Task: Look for space in Três Lagoas, Brazil from 6th September, 2023 to 10th September, 2023 for 1 adult in price range Rs.9000 to Rs.17000. Place can be private room with 1  bedroom having 1 bed and 1 bathroom. Property type can be hotel. Amenities needed are: washing machine, . Booking option can be shelf check-in. Required host language is Spanish.
Action: Mouse moved to (470, 120)
Screenshot: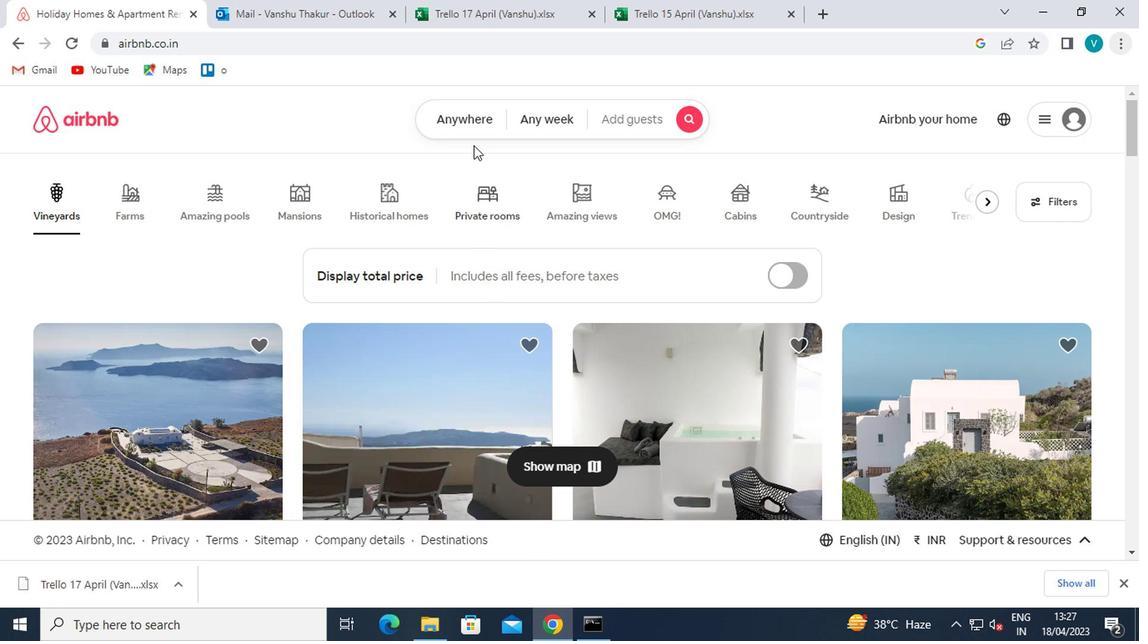 
Action: Mouse pressed left at (470, 120)
Screenshot: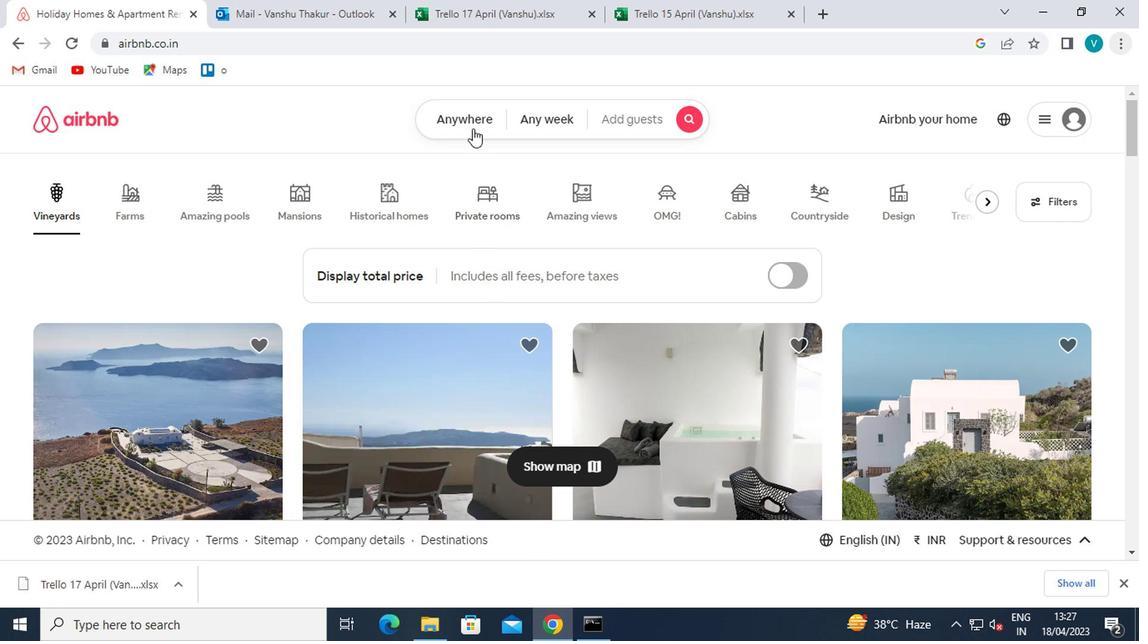 
Action: Mouse moved to (334, 194)
Screenshot: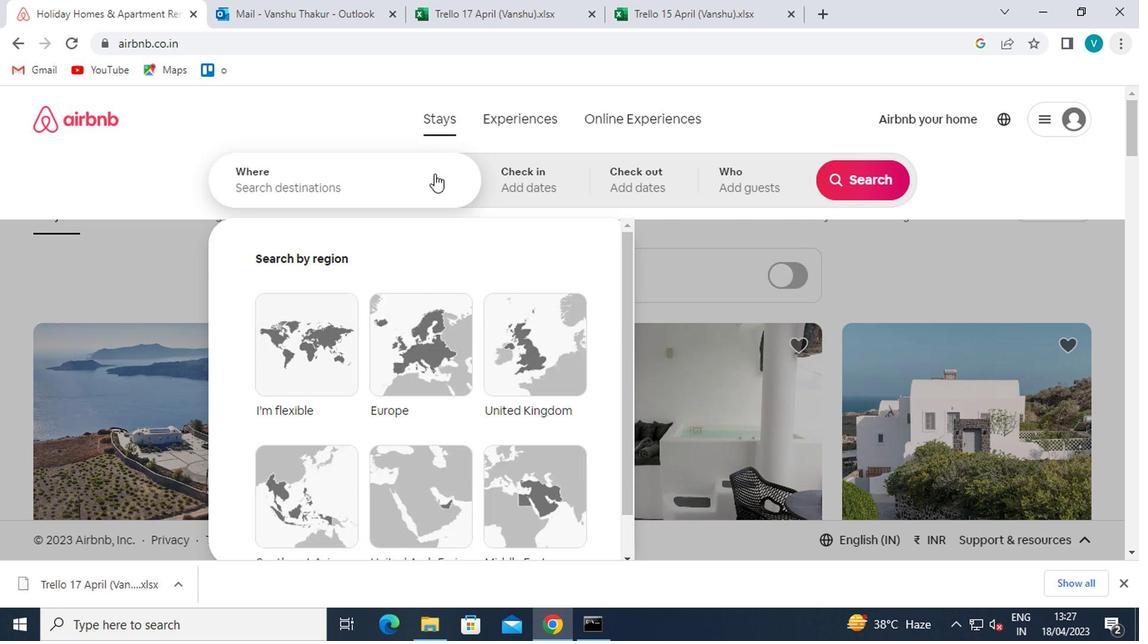 
Action: Mouse pressed left at (334, 194)
Screenshot: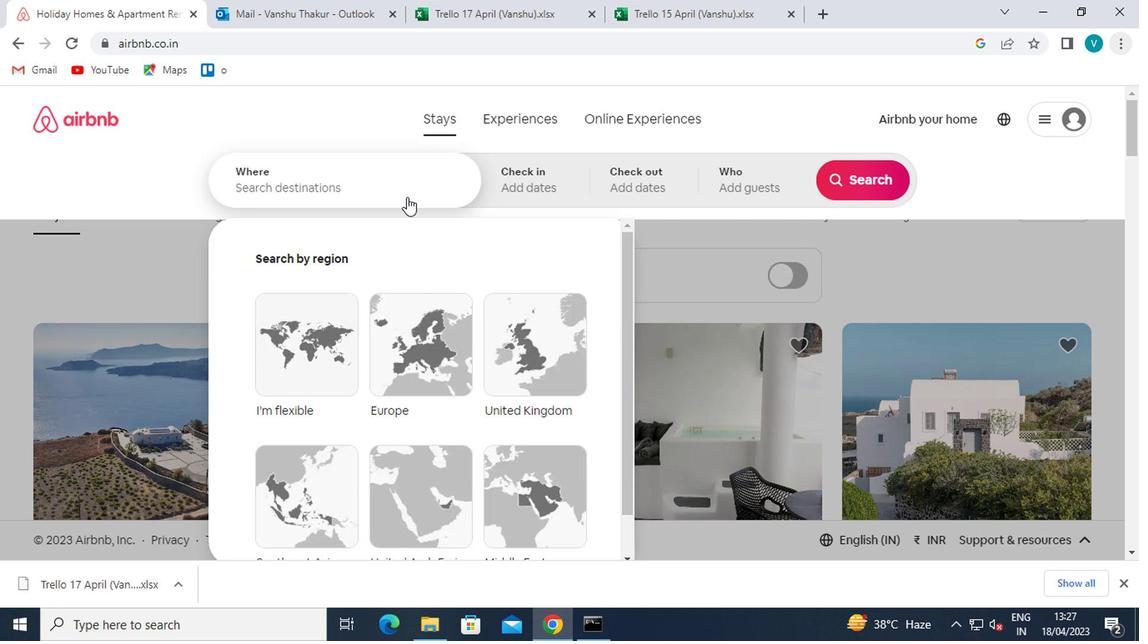 
Action: Key pressed <Key.shift>TRES<Key.space><Key.shift>LAGOAS<Key.space>
Screenshot: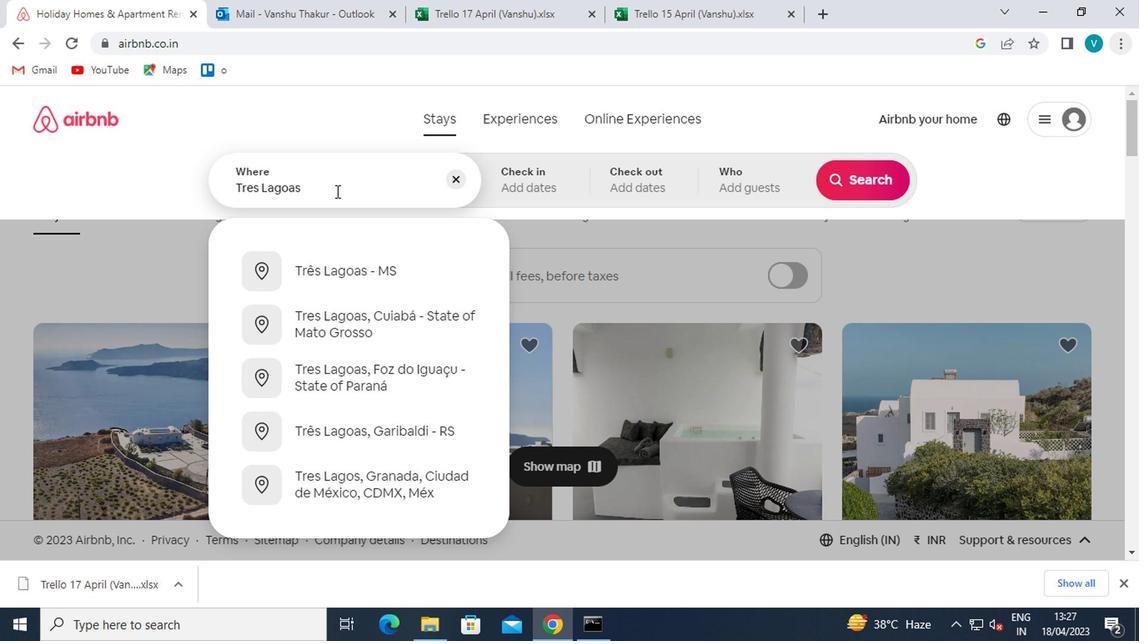 
Action: Mouse moved to (346, 257)
Screenshot: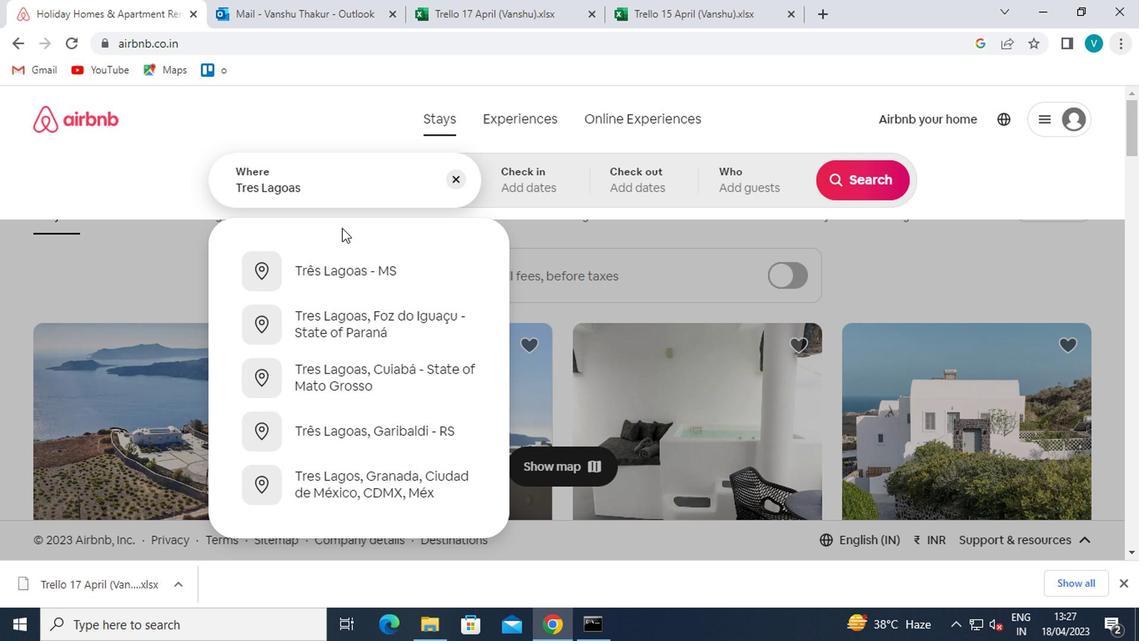 
Action: Mouse pressed left at (346, 257)
Screenshot: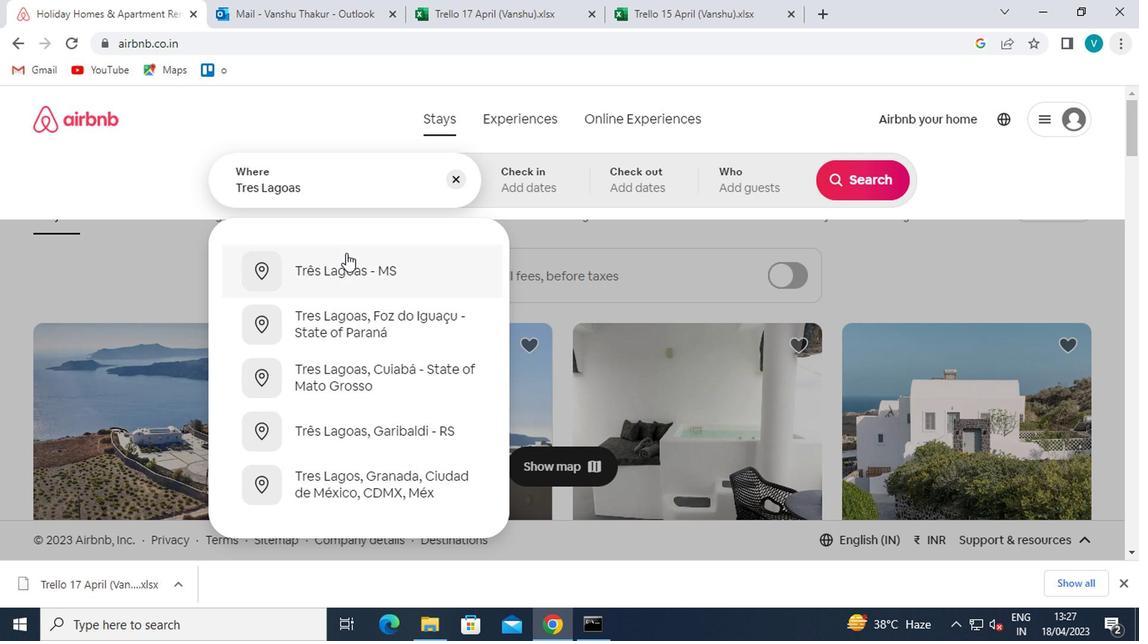 
Action: Mouse moved to (871, 323)
Screenshot: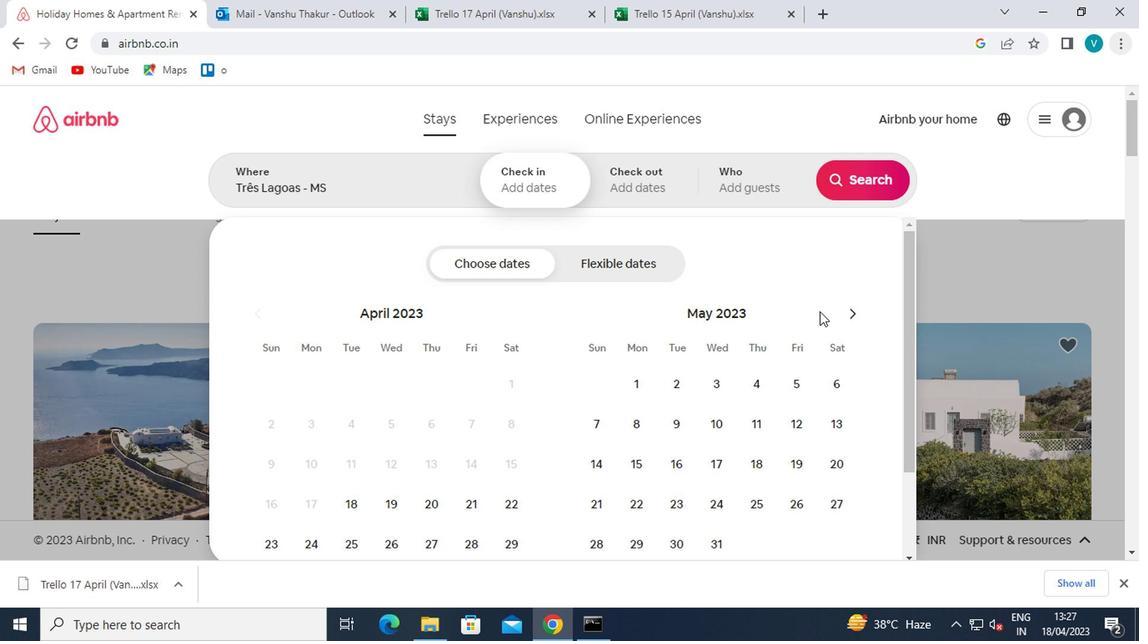 
Action: Mouse pressed left at (871, 323)
Screenshot: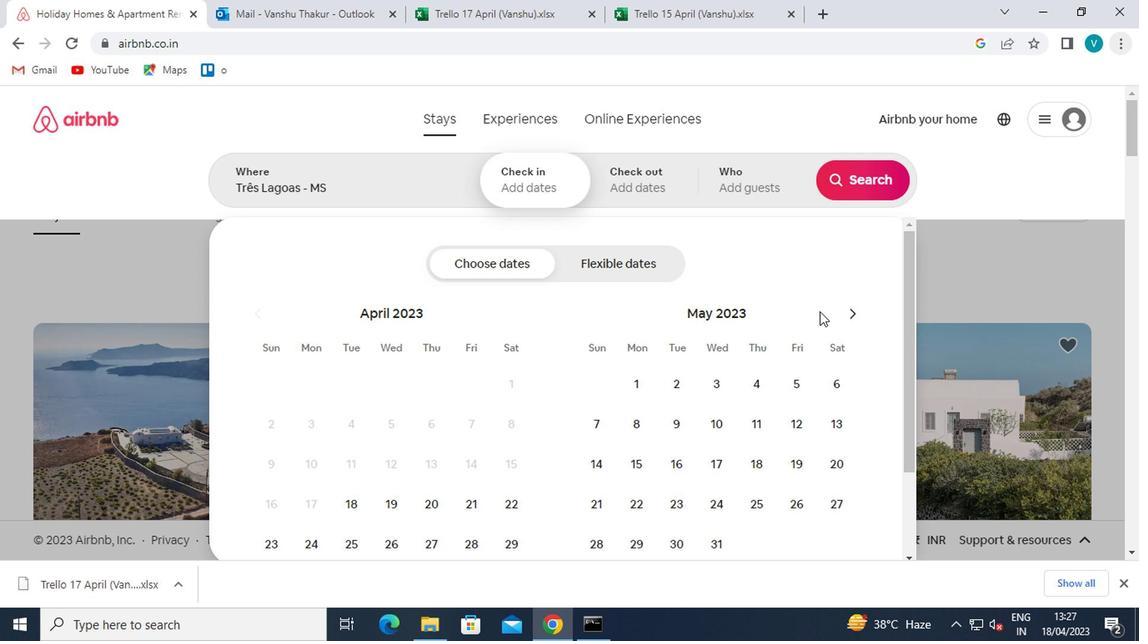 
Action: Mouse moved to (855, 318)
Screenshot: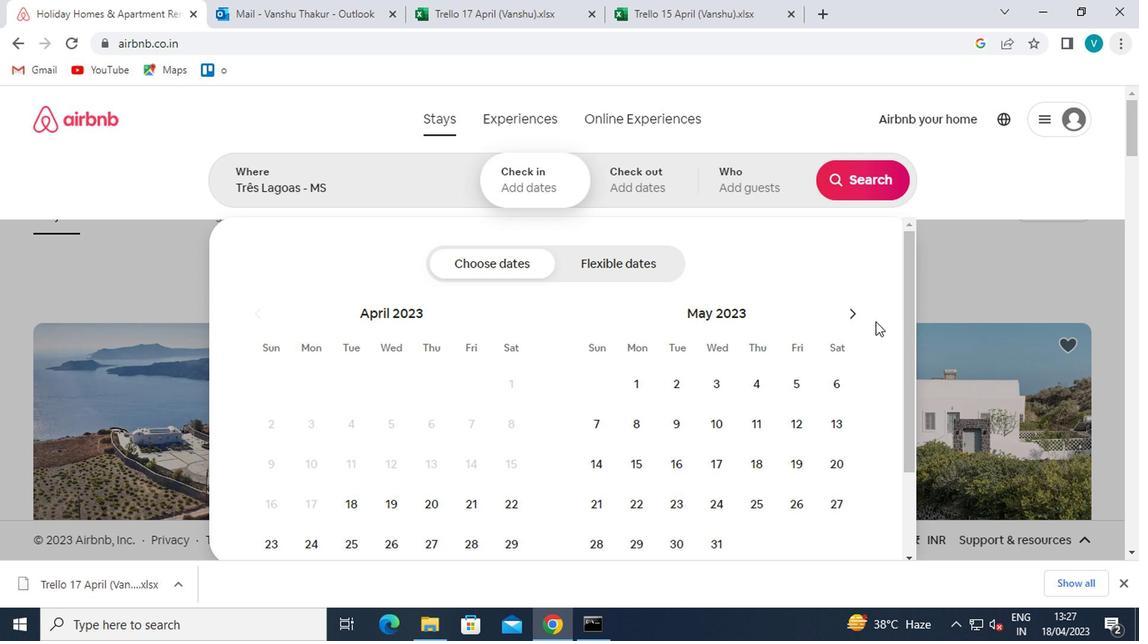 
Action: Mouse pressed left at (855, 318)
Screenshot: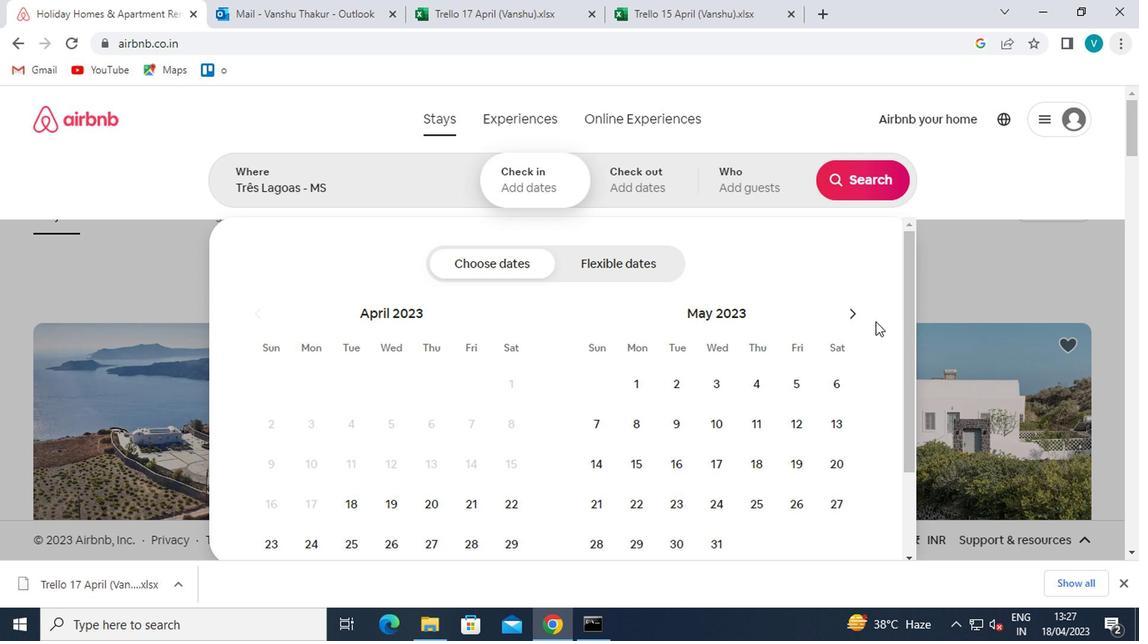 
Action: Mouse moved to (852, 316)
Screenshot: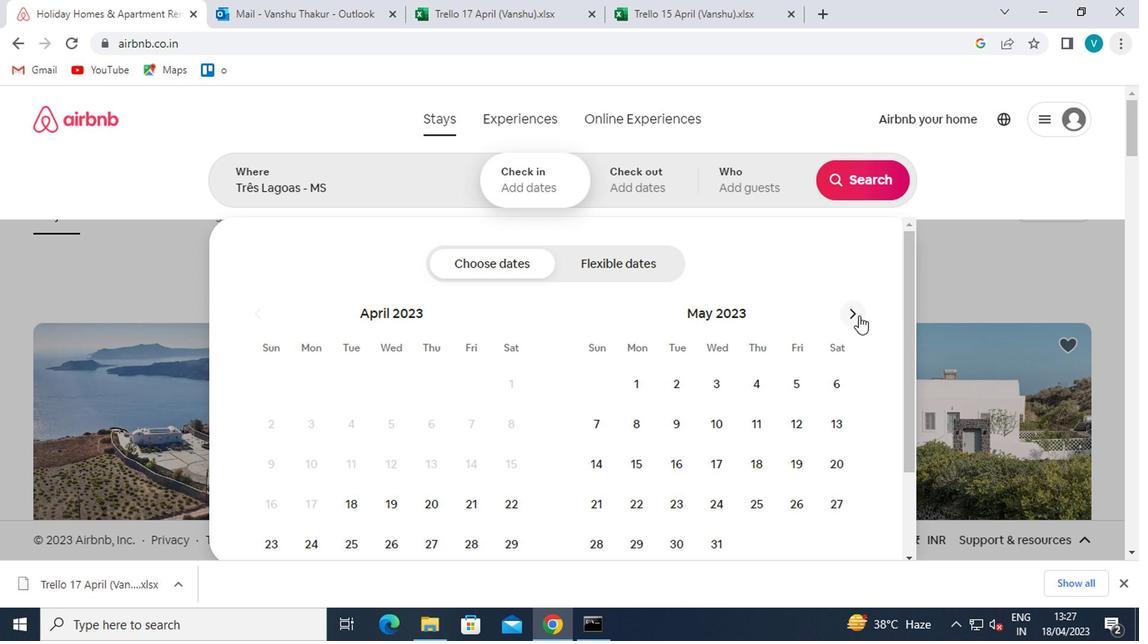 
Action: Mouse pressed left at (852, 316)
Screenshot: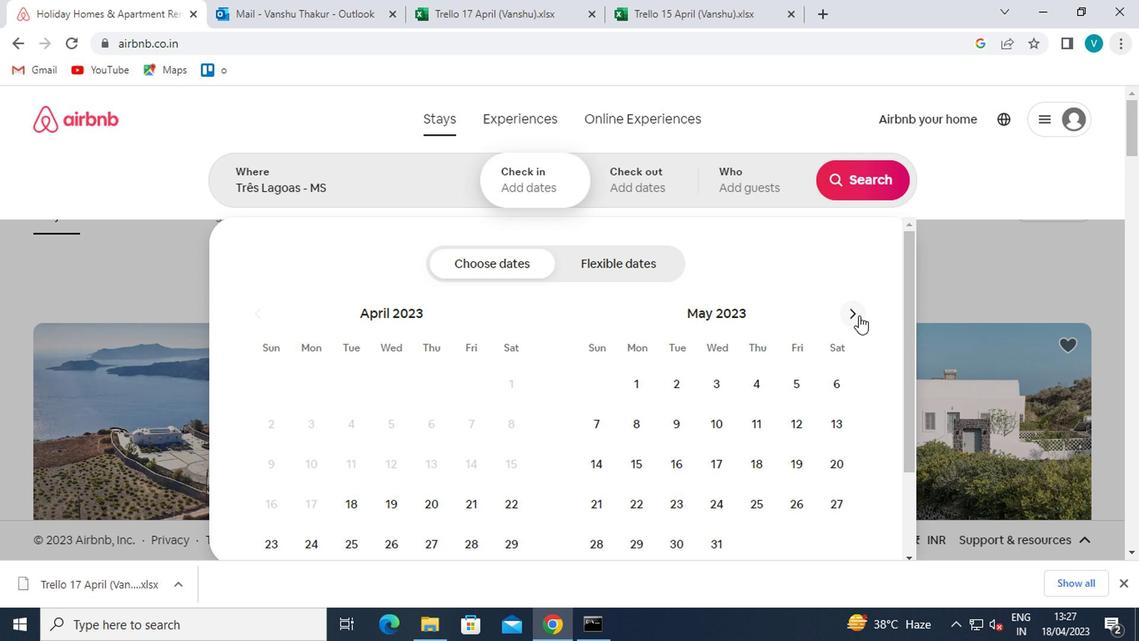 
Action: Mouse pressed left at (852, 316)
Screenshot: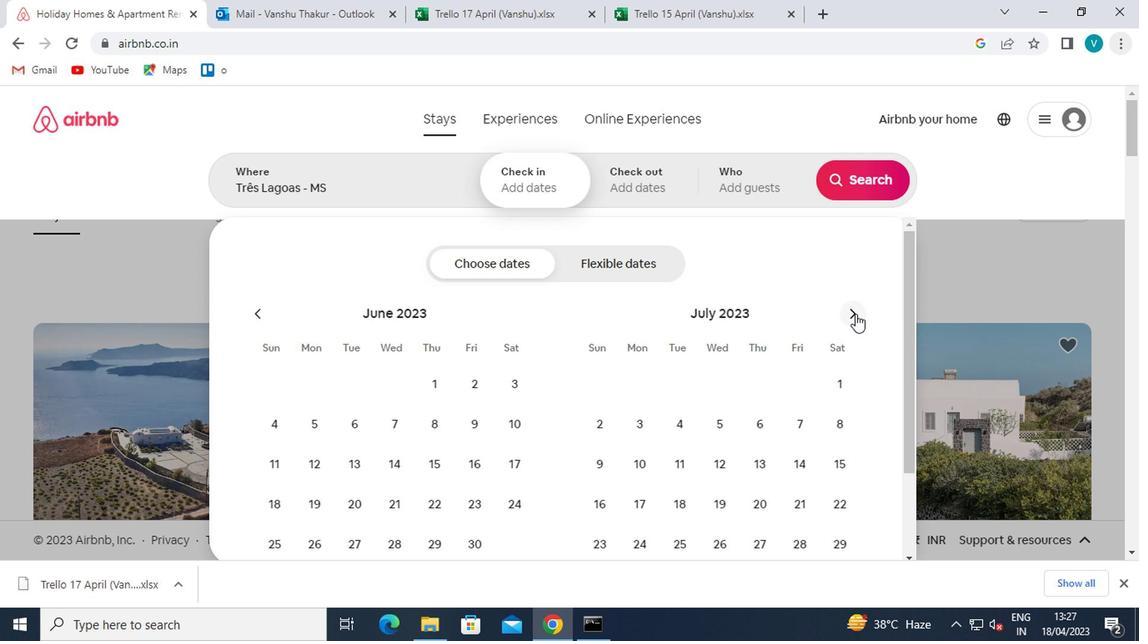 
Action: Mouse pressed left at (852, 316)
Screenshot: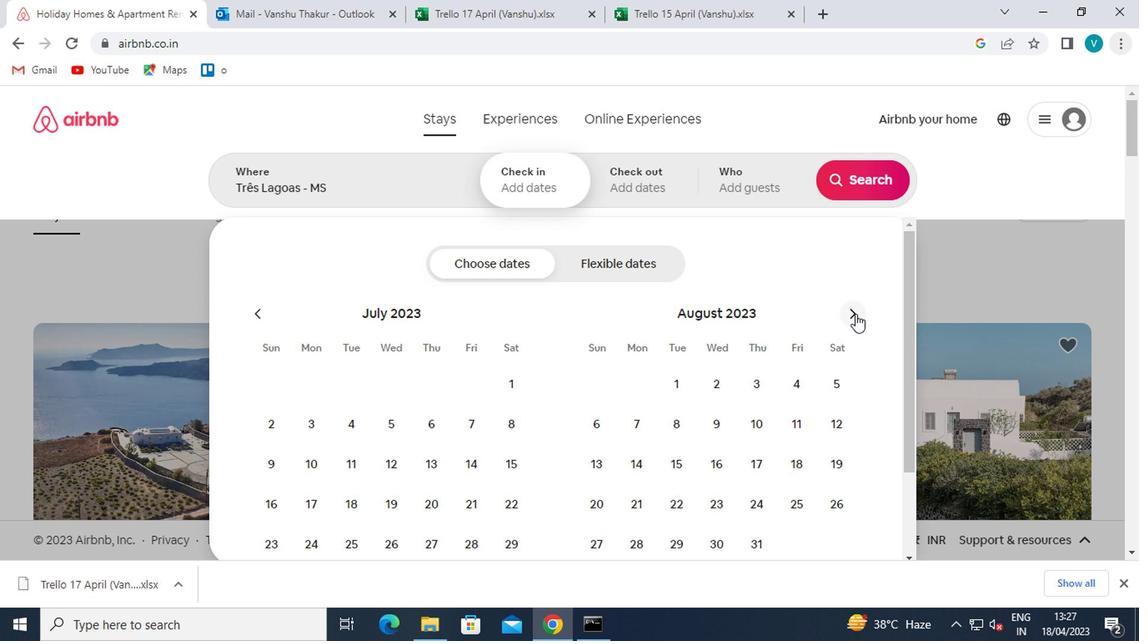 
Action: Mouse moved to (709, 417)
Screenshot: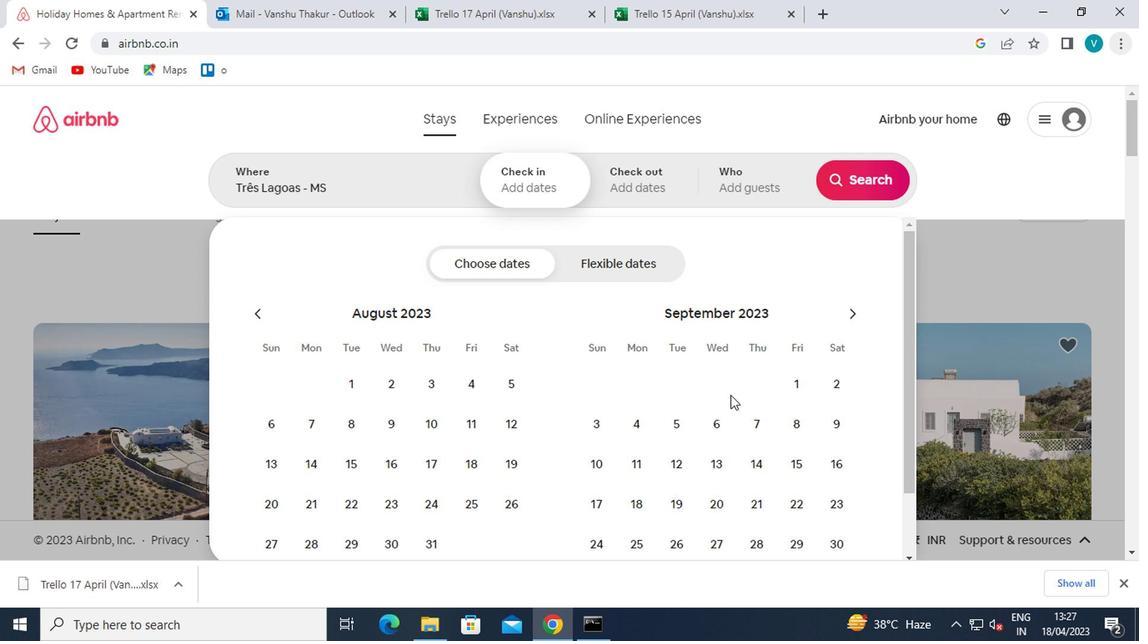 
Action: Mouse pressed left at (709, 417)
Screenshot: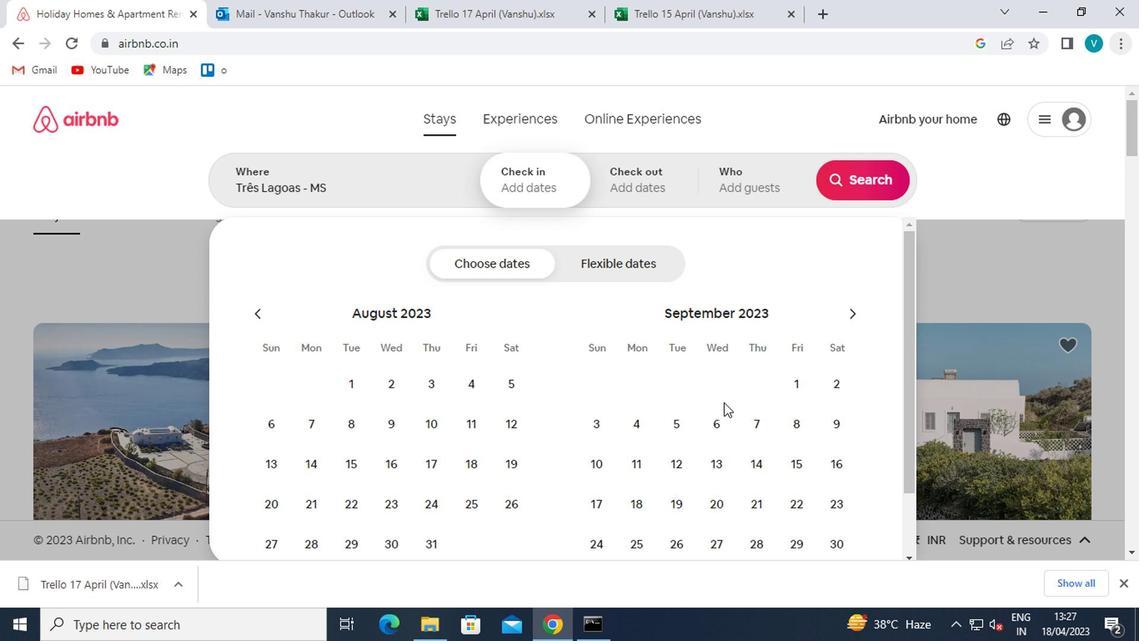 
Action: Mouse moved to (598, 460)
Screenshot: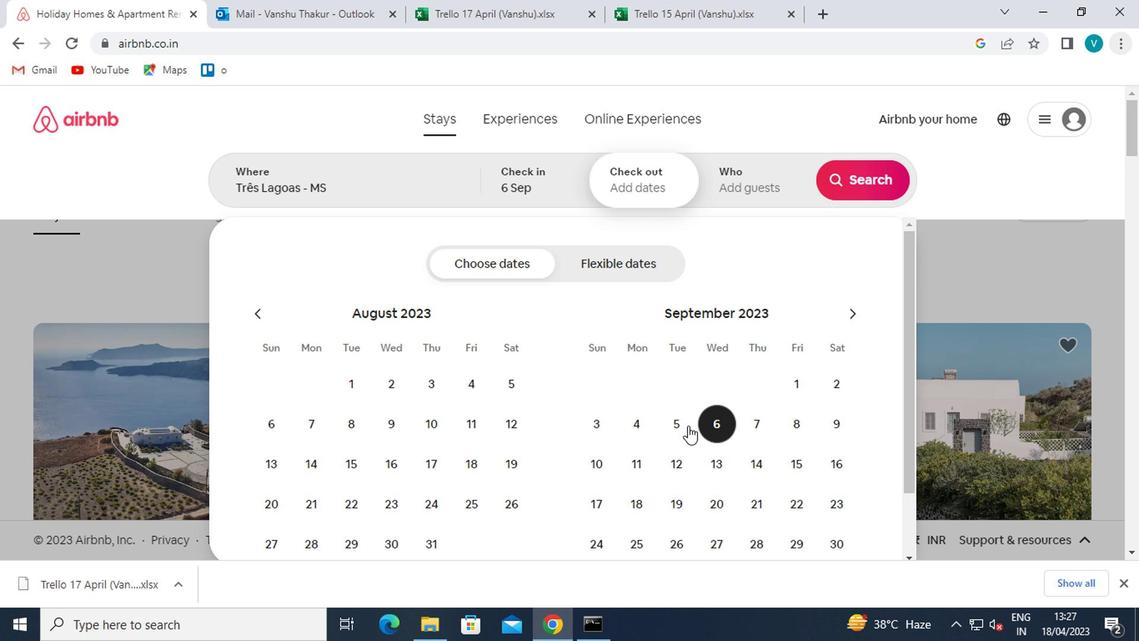 
Action: Mouse pressed left at (598, 460)
Screenshot: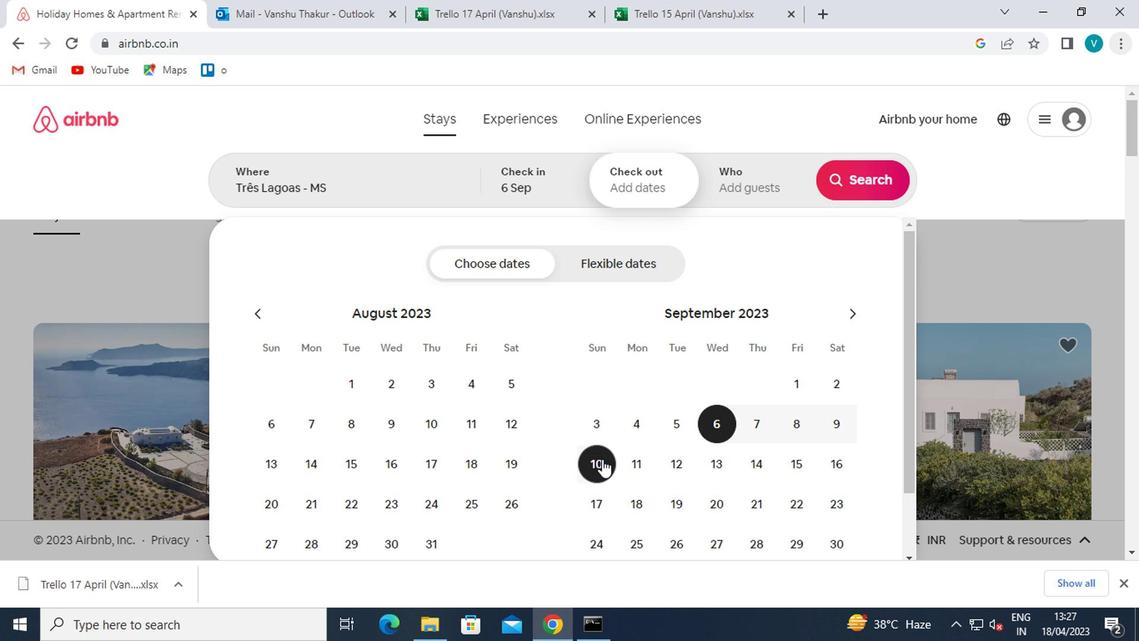 
Action: Mouse moved to (749, 174)
Screenshot: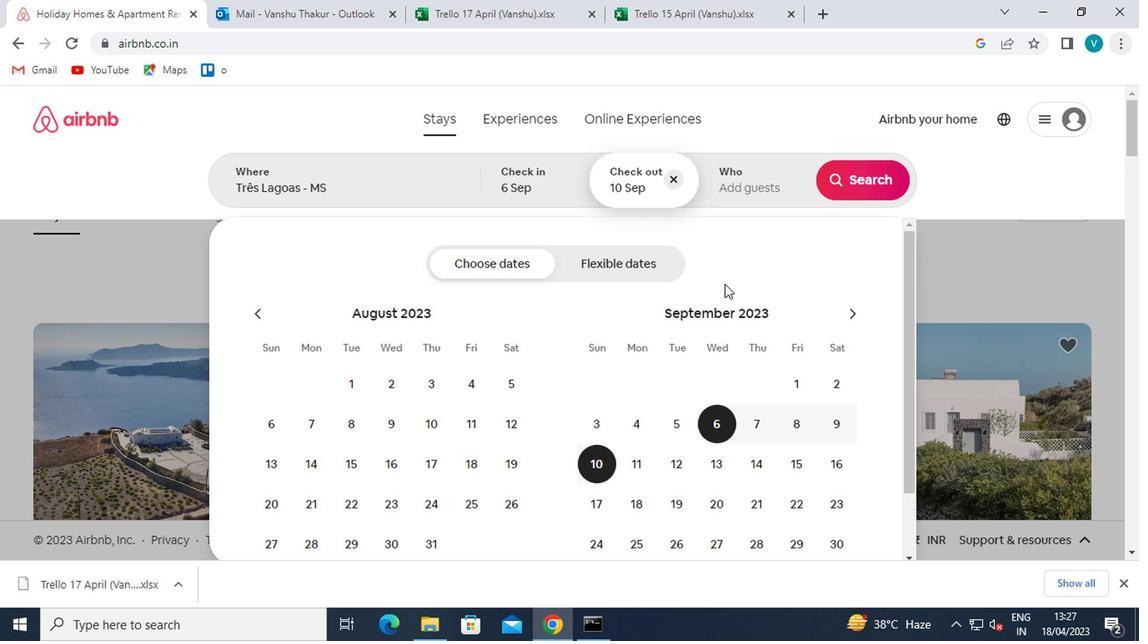 
Action: Mouse pressed left at (749, 174)
Screenshot: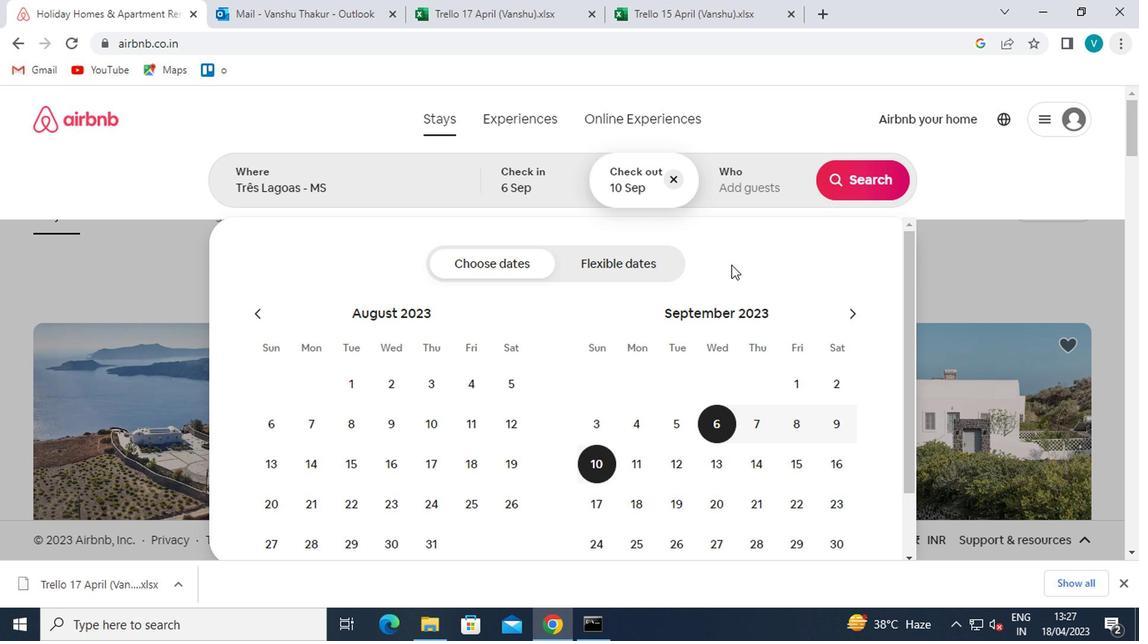 
Action: Mouse moved to (860, 282)
Screenshot: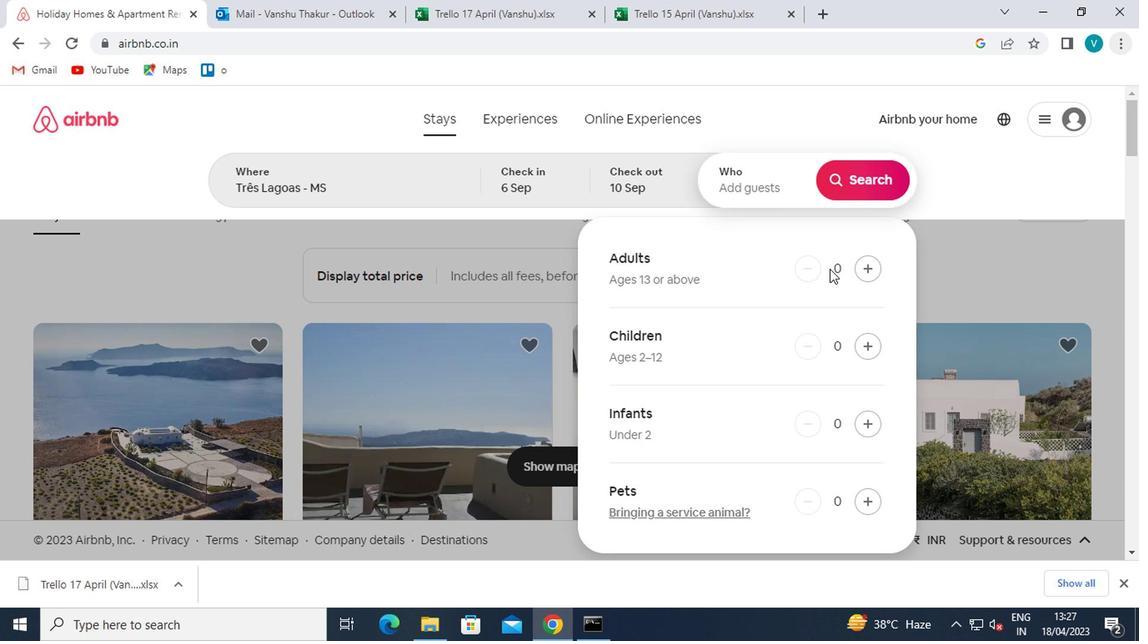 
Action: Mouse pressed left at (860, 282)
Screenshot: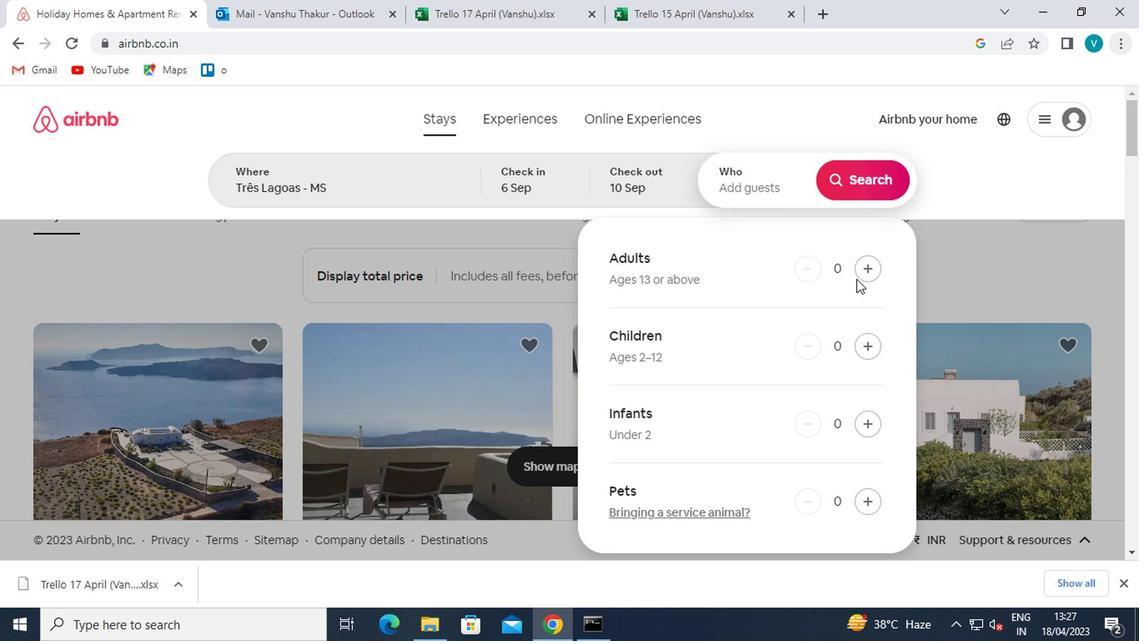 
Action: Mouse moved to (882, 194)
Screenshot: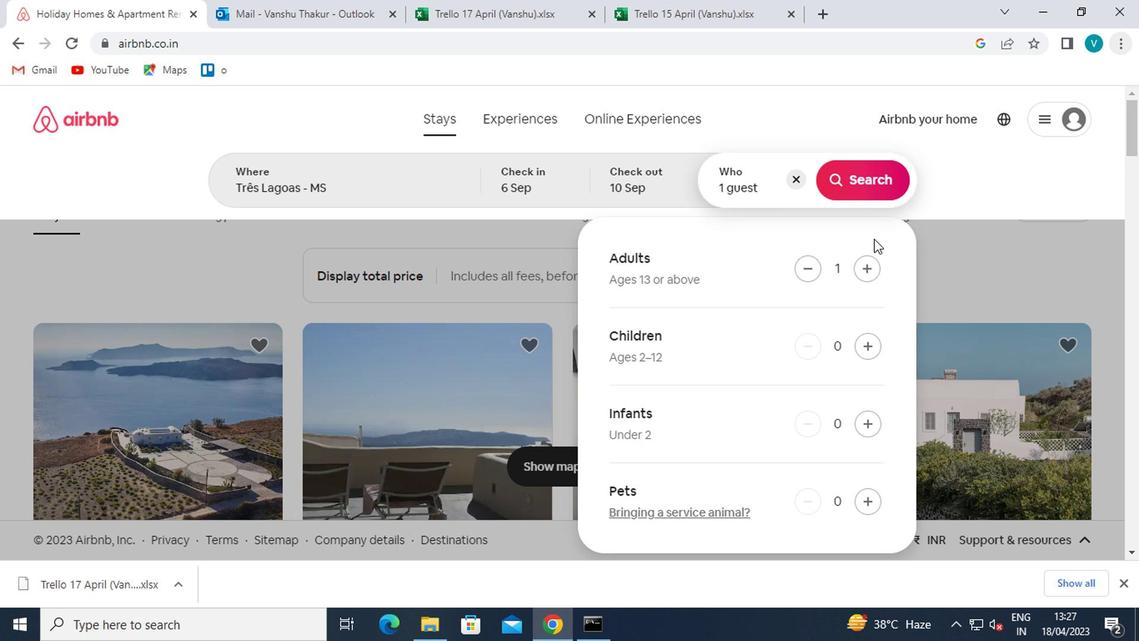 
Action: Mouse pressed left at (882, 194)
Screenshot: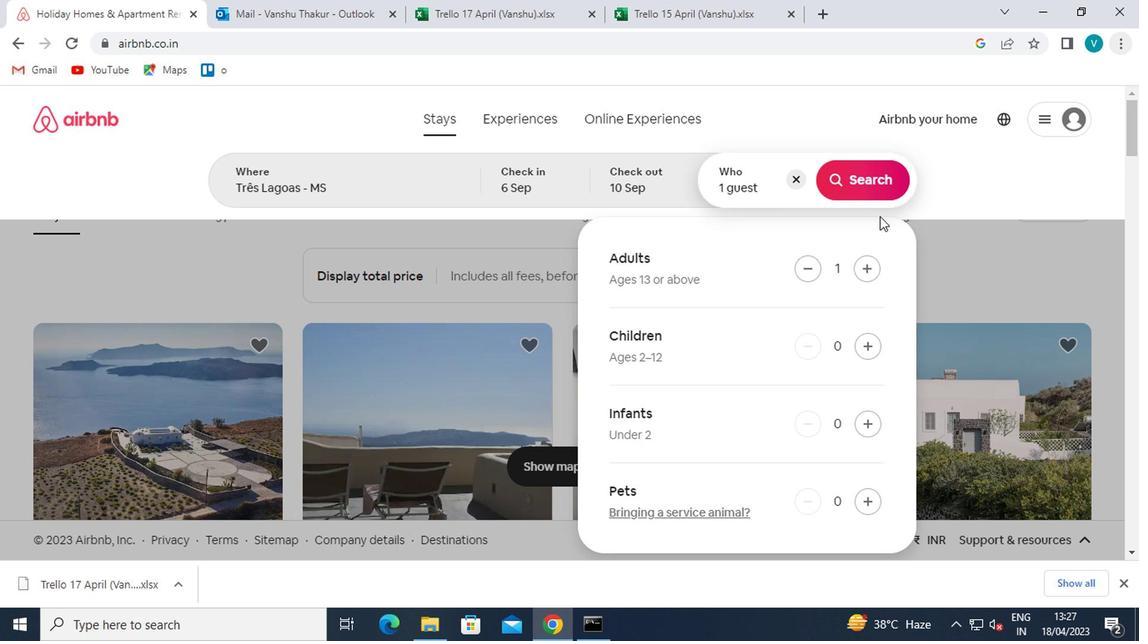 
Action: Mouse moved to (1072, 185)
Screenshot: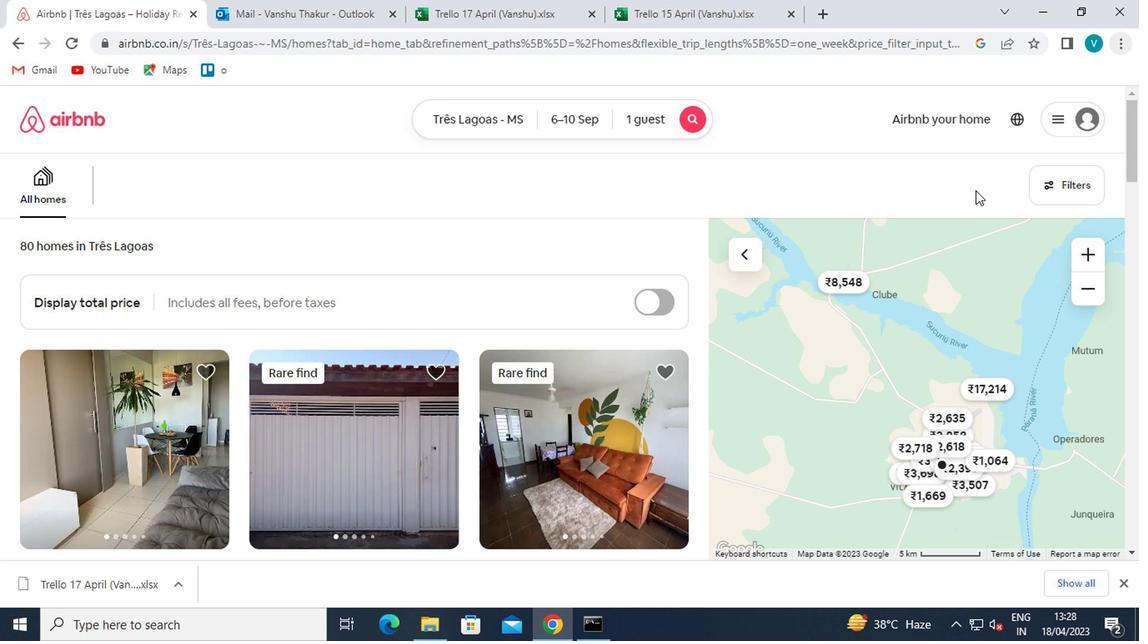 
Action: Mouse pressed left at (1072, 185)
Screenshot: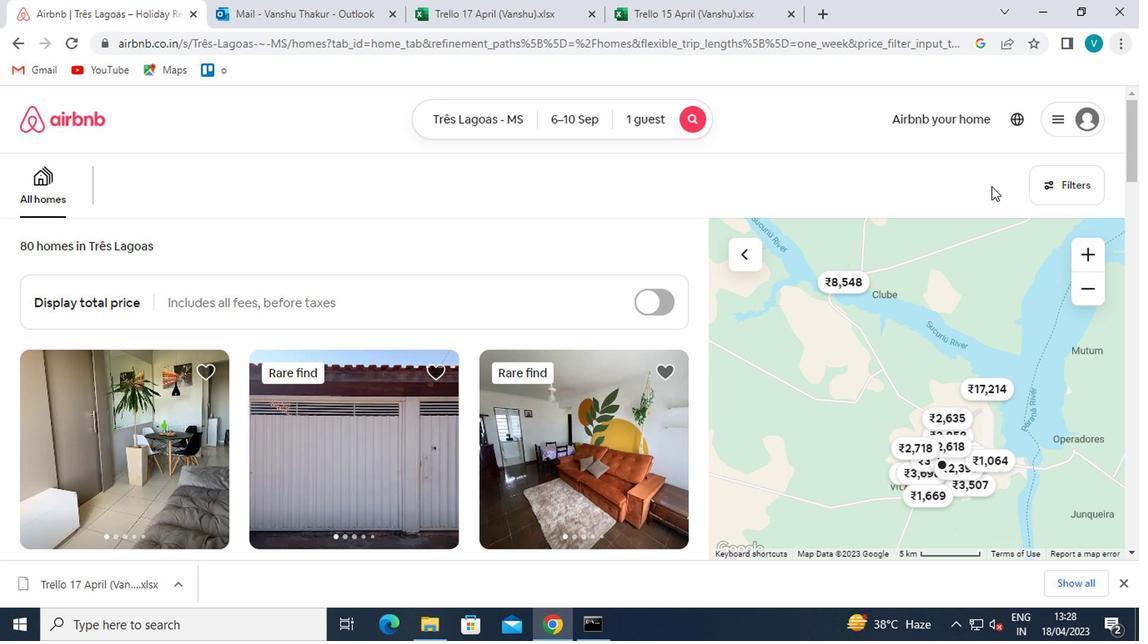
Action: Mouse moved to (404, 409)
Screenshot: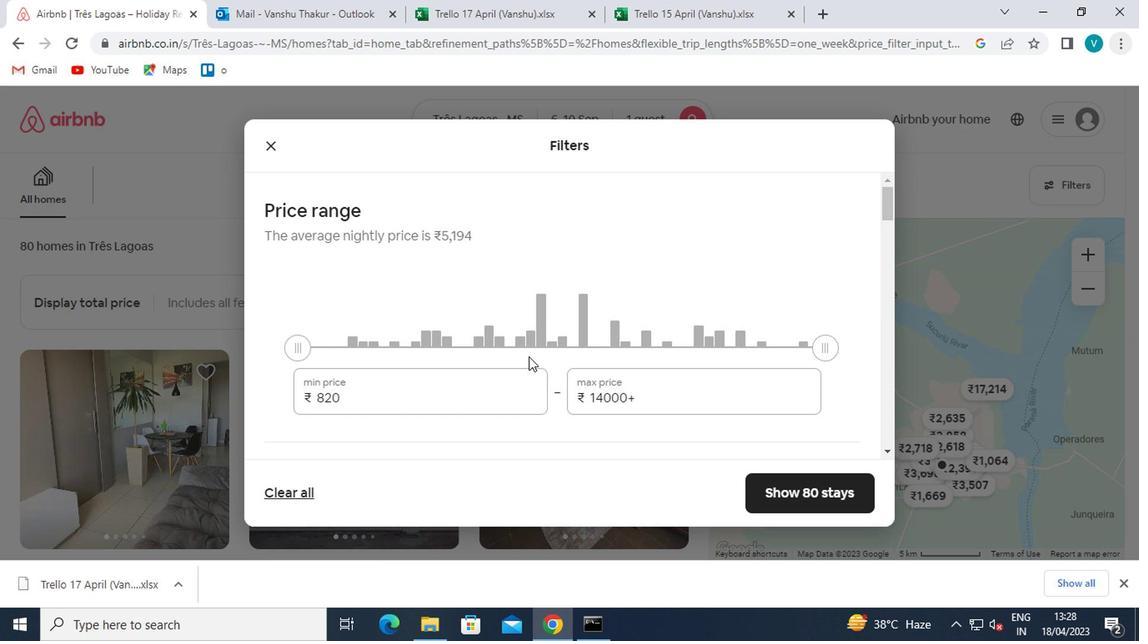 
Action: Mouse pressed left at (404, 409)
Screenshot: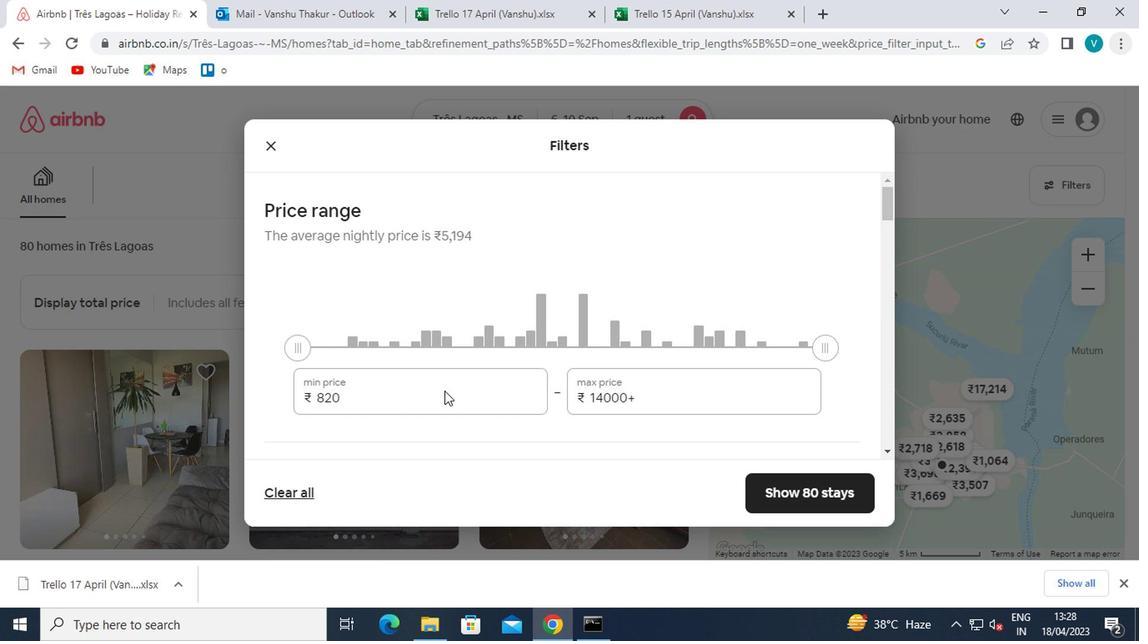 
Action: Mouse moved to (400, 410)
Screenshot: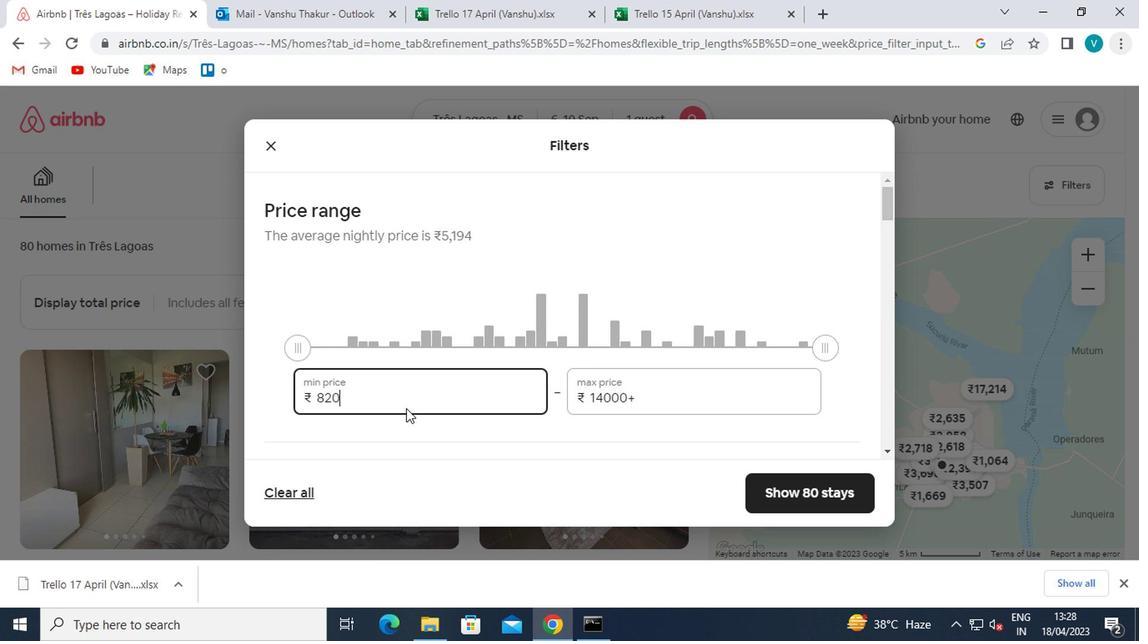 
Action: Key pressed <Key.backspace><Key.backspace><Key.backspace>9000
Screenshot: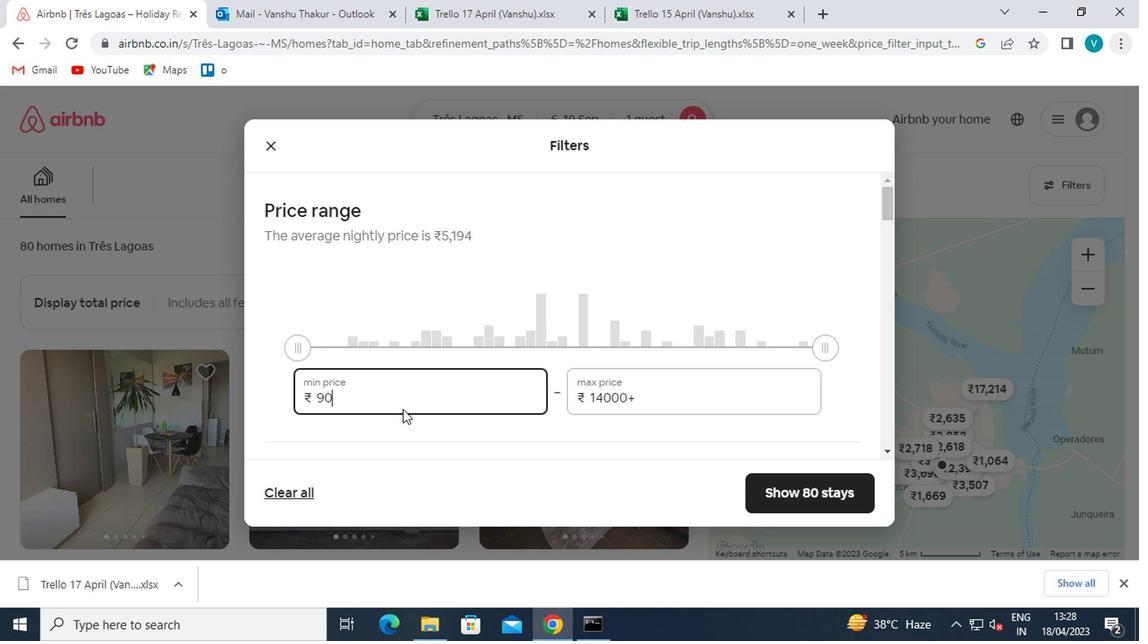 
Action: Mouse moved to (653, 400)
Screenshot: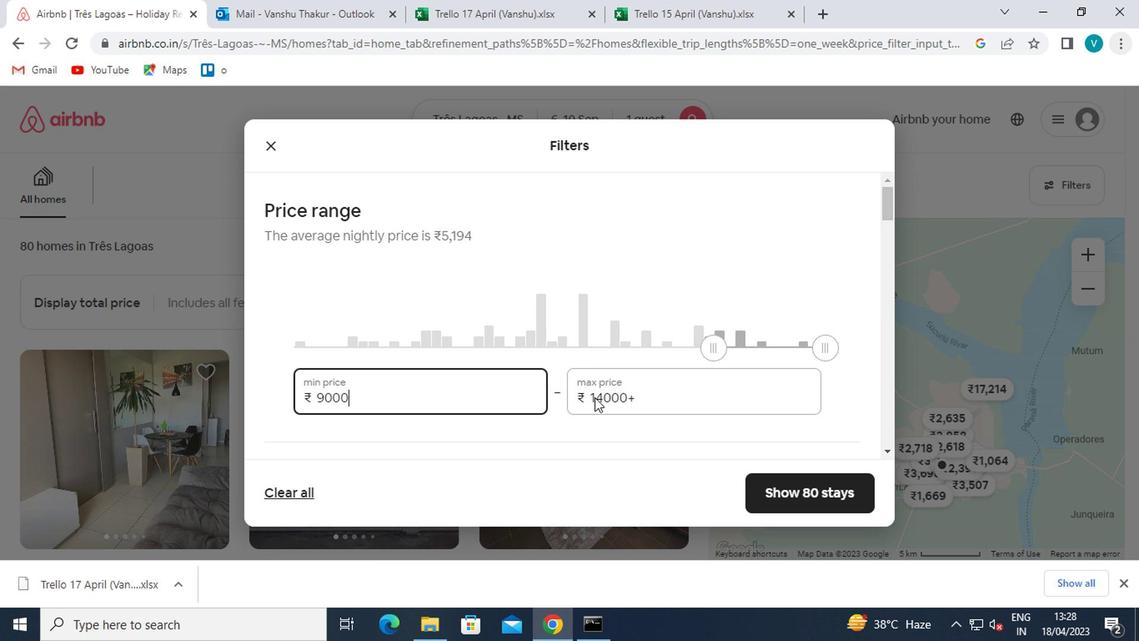 
Action: Mouse pressed left at (653, 400)
Screenshot: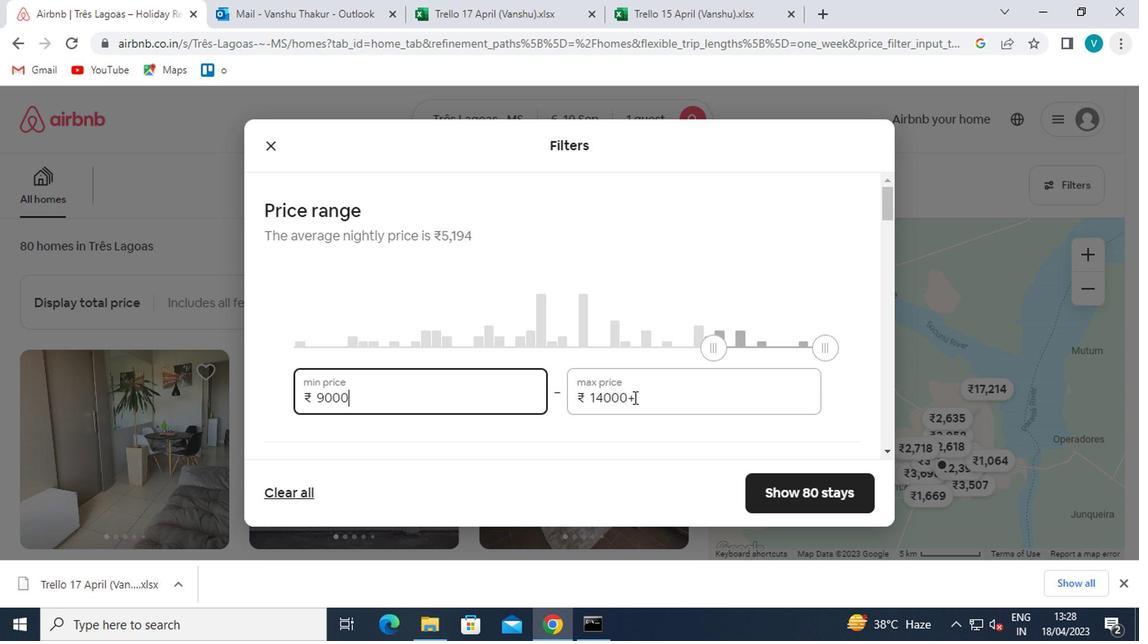 
Action: Mouse moved to (613, 382)
Screenshot: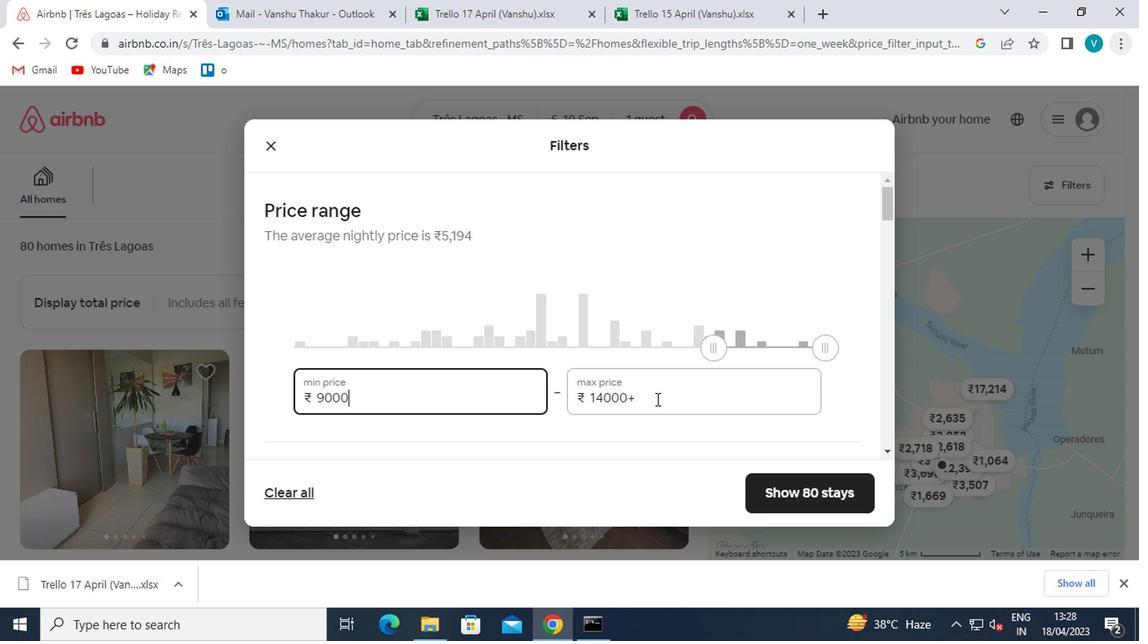 
Action: Key pressed <Key.backspace><Key.backspace><Key.backspace><Key.backspace><Key.backspace><Key.backspace>17000
Screenshot: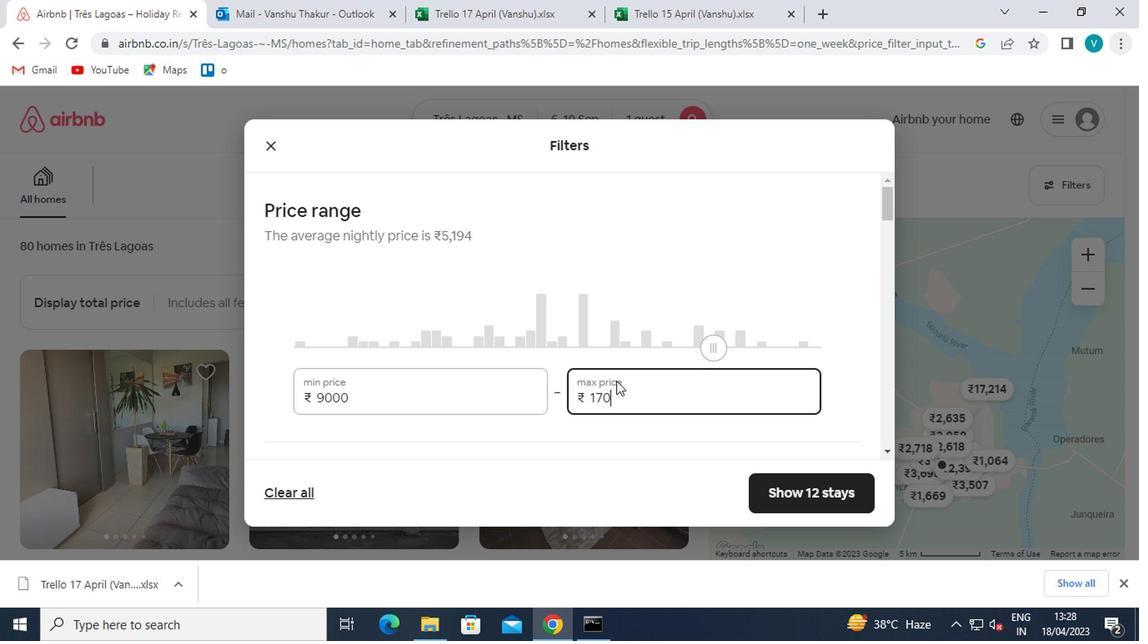 
Action: Mouse moved to (576, 415)
Screenshot: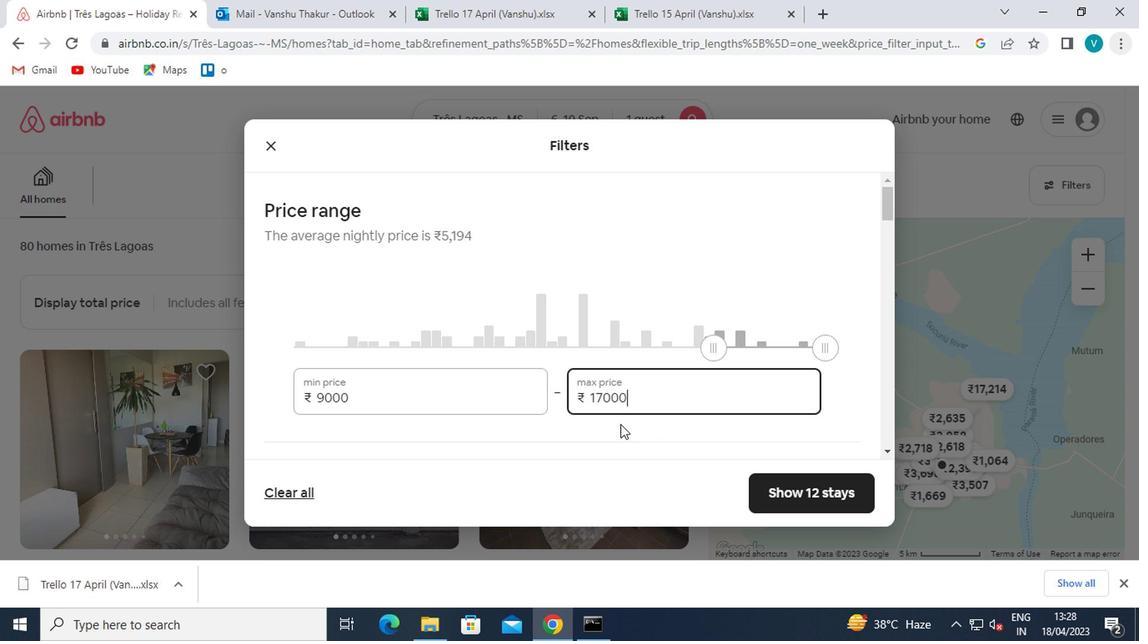 
Action: Mouse scrolled (576, 414) with delta (0, 0)
Screenshot: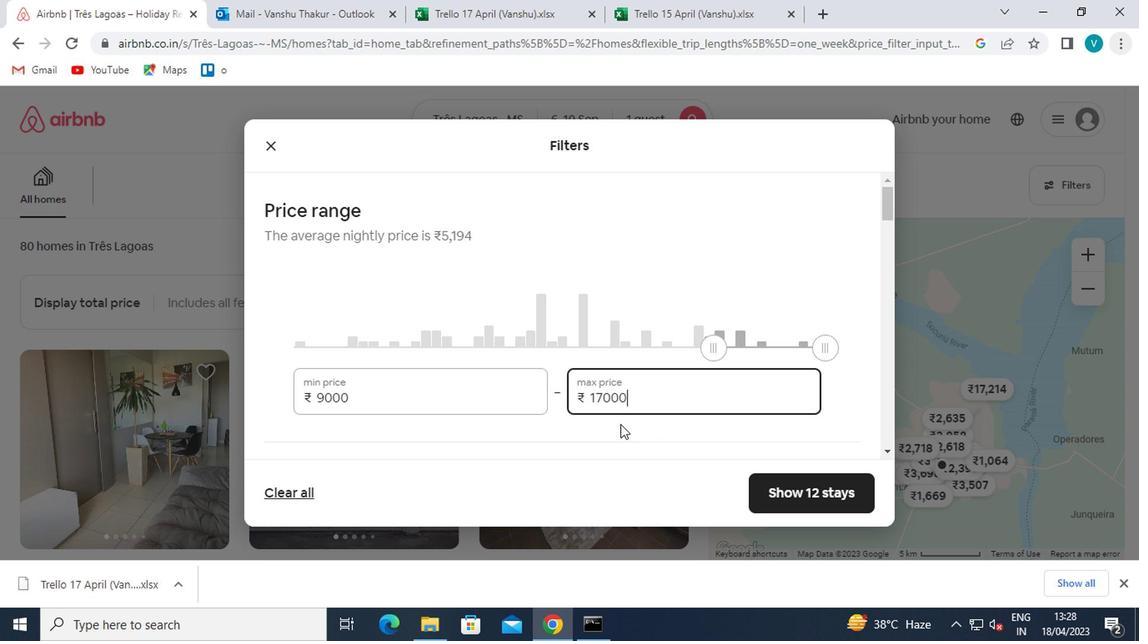 
Action: Mouse moved to (569, 413)
Screenshot: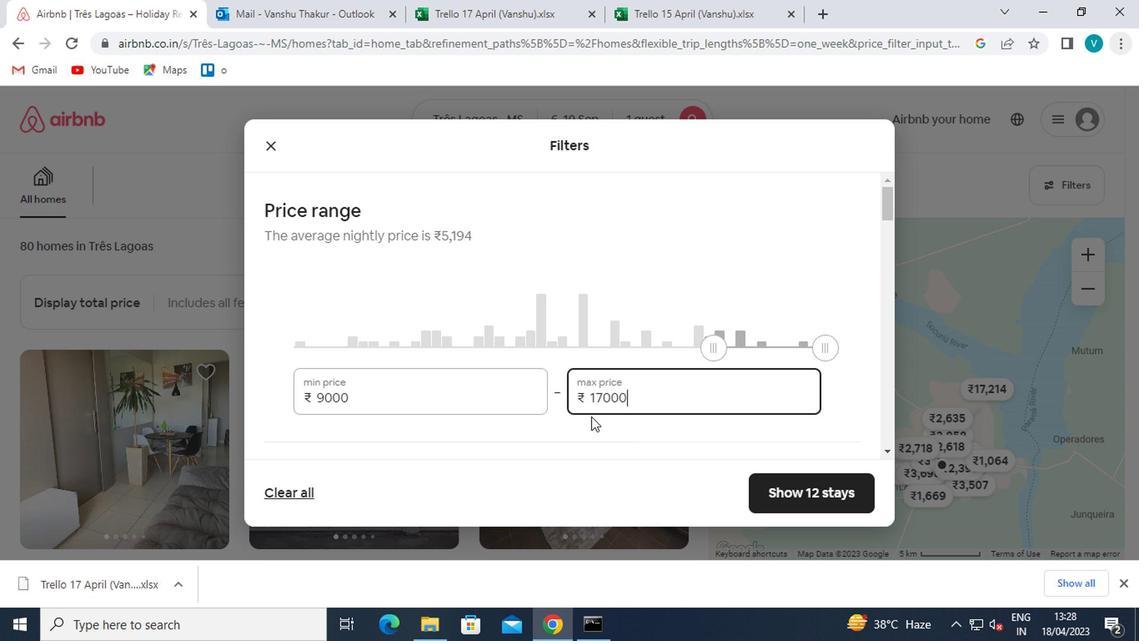 
Action: Mouse scrolled (569, 413) with delta (0, 0)
Screenshot: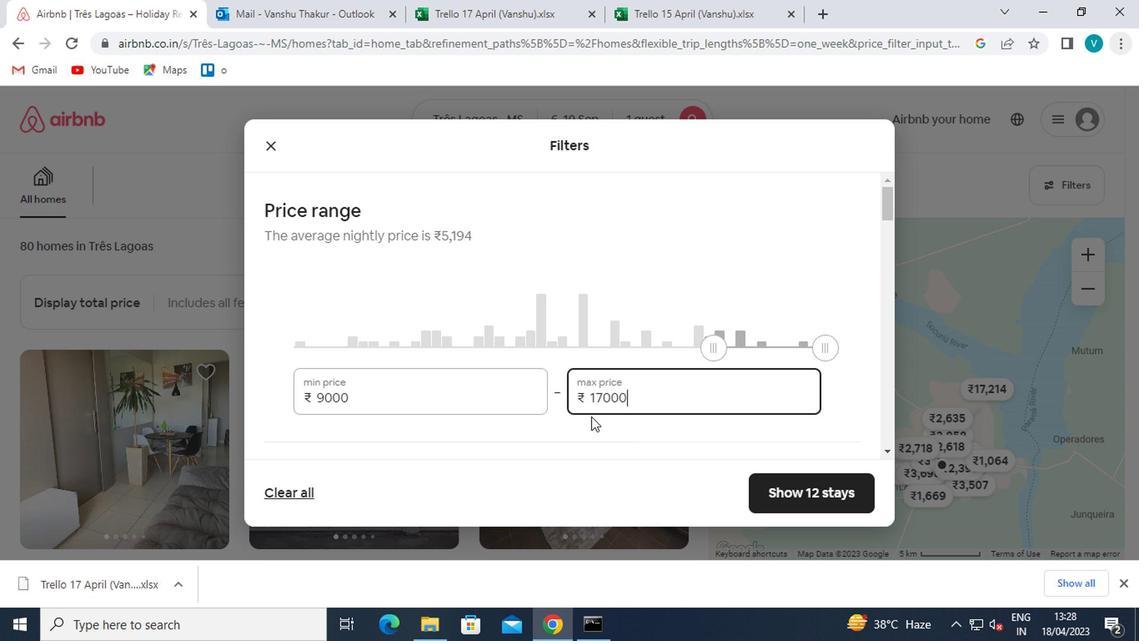 
Action: Mouse moved to (565, 413)
Screenshot: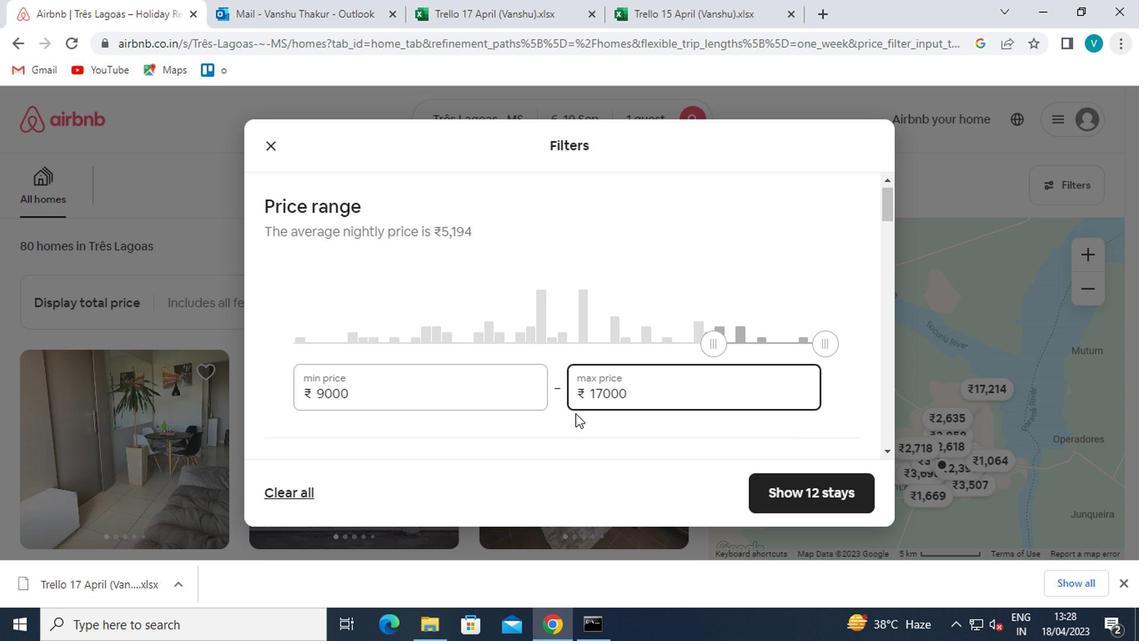 
Action: Mouse scrolled (565, 413) with delta (0, 0)
Screenshot: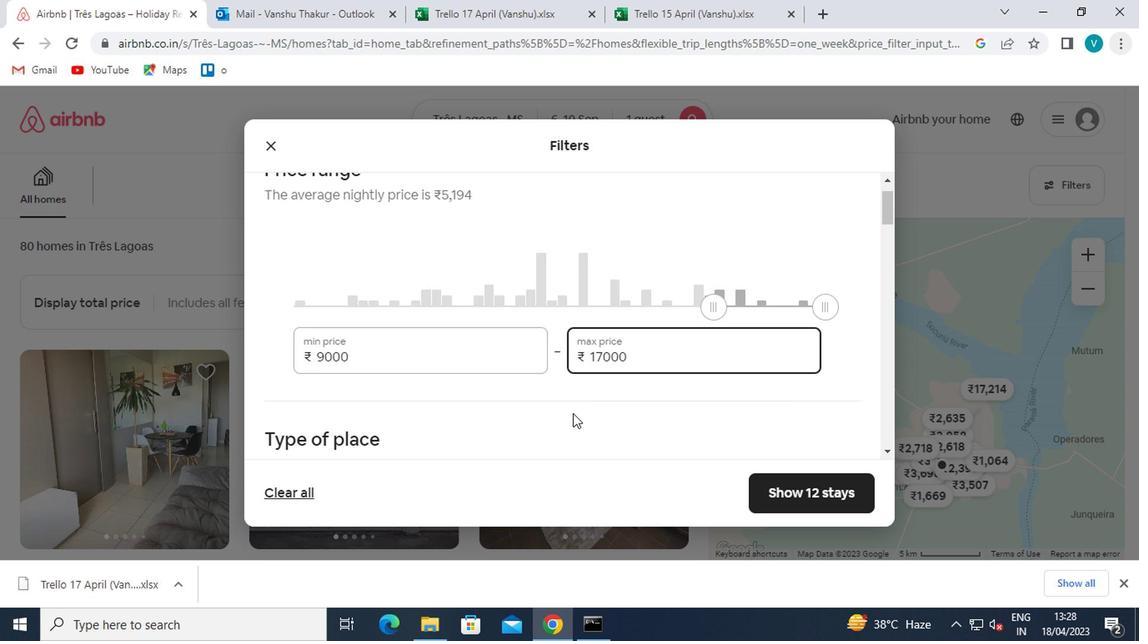 
Action: Mouse moved to (576, 284)
Screenshot: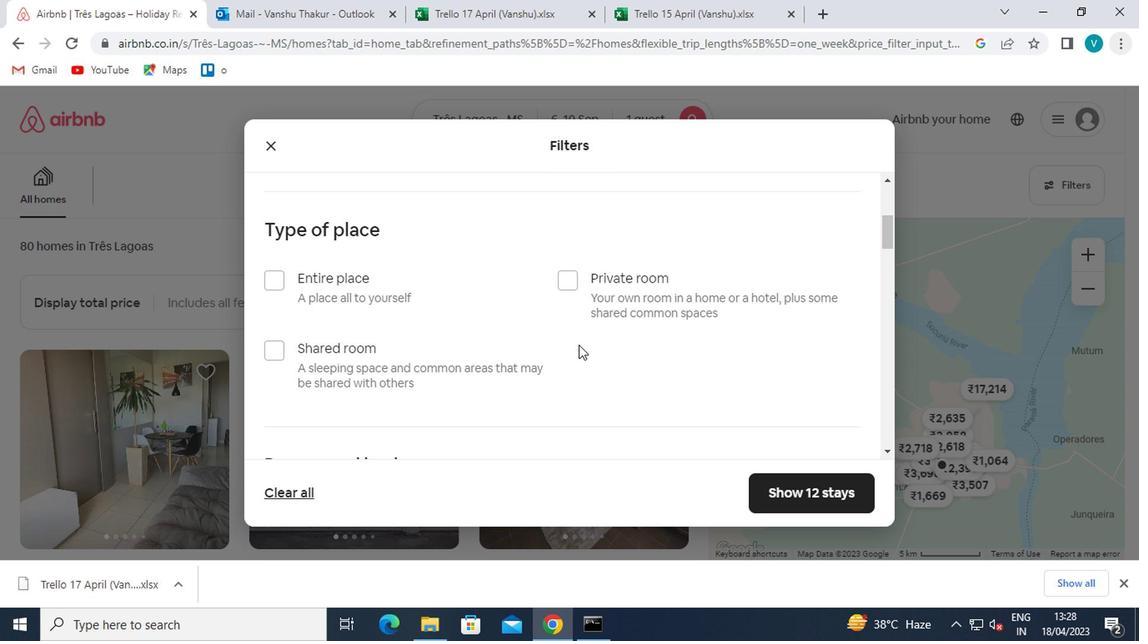 
Action: Mouse pressed left at (576, 284)
Screenshot: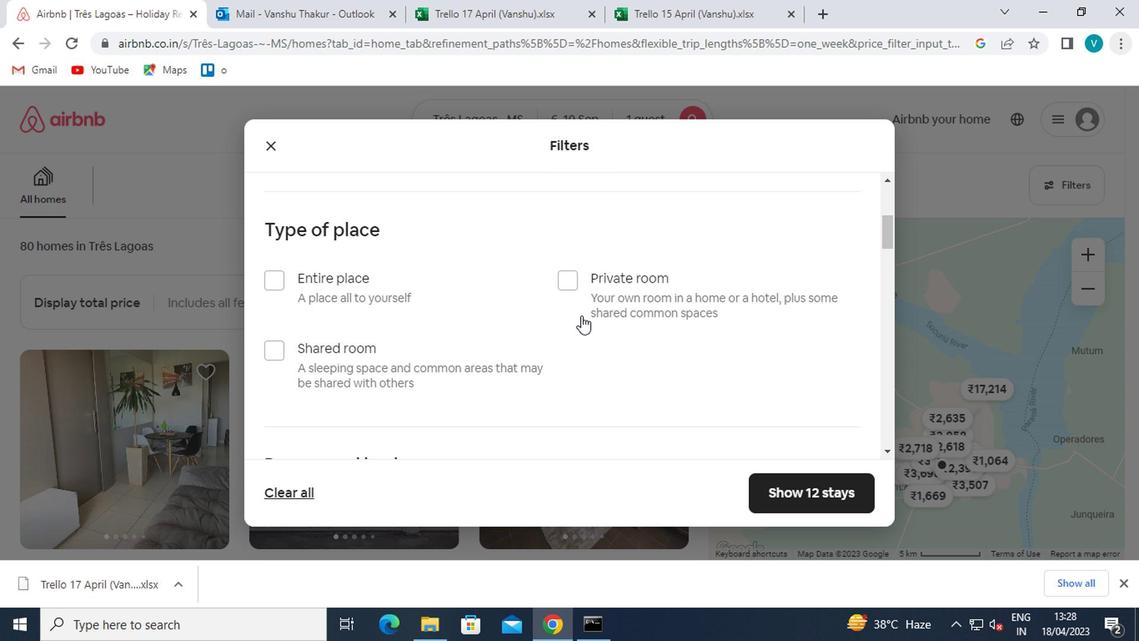 
Action: Mouse moved to (574, 286)
Screenshot: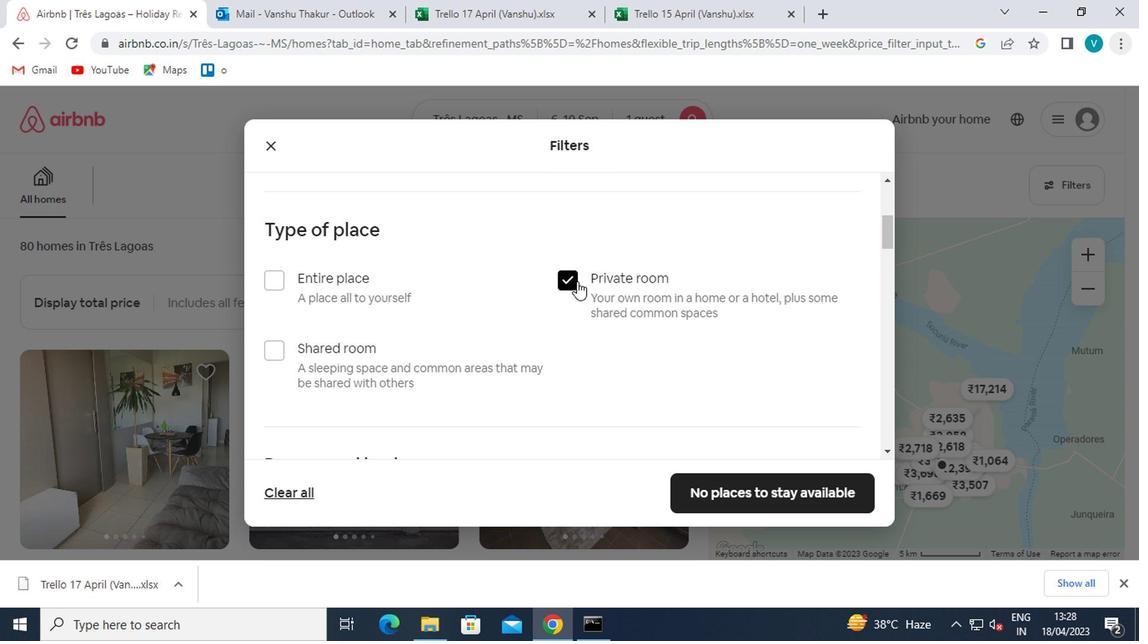 
Action: Mouse scrolled (574, 285) with delta (0, -1)
Screenshot: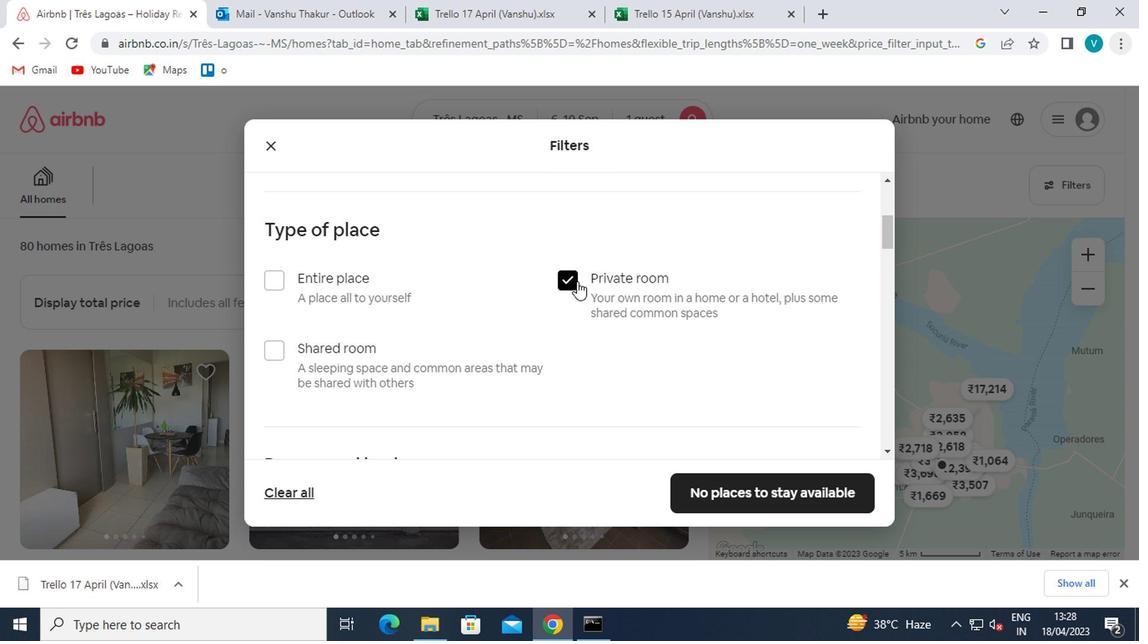 
Action: Mouse moved to (572, 291)
Screenshot: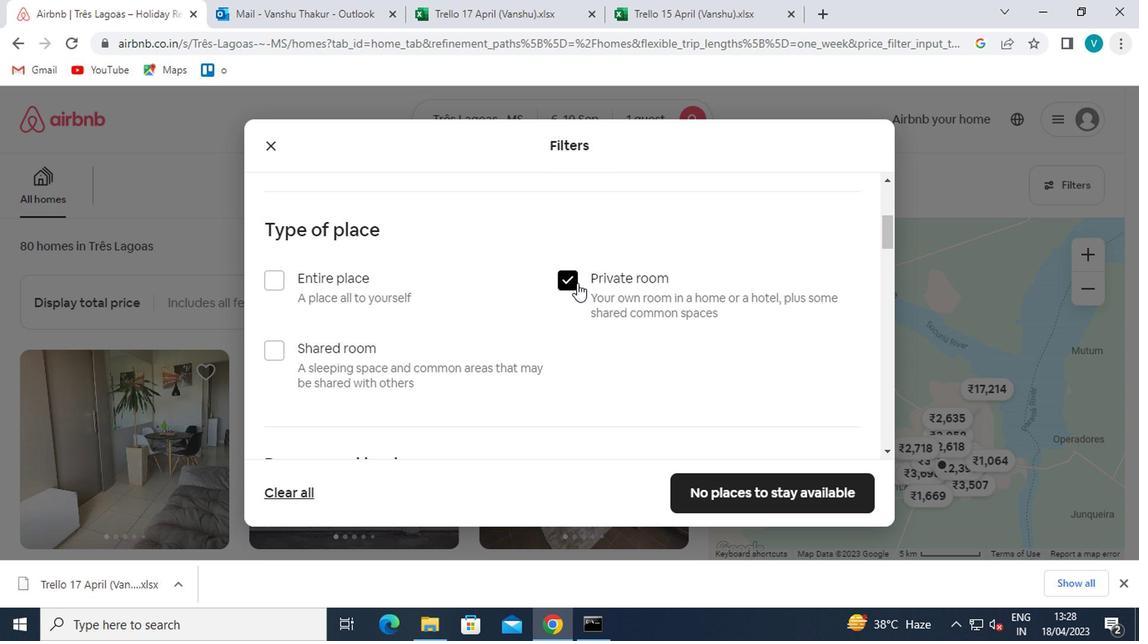 
Action: Mouse scrolled (572, 290) with delta (0, 0)
Screenshot: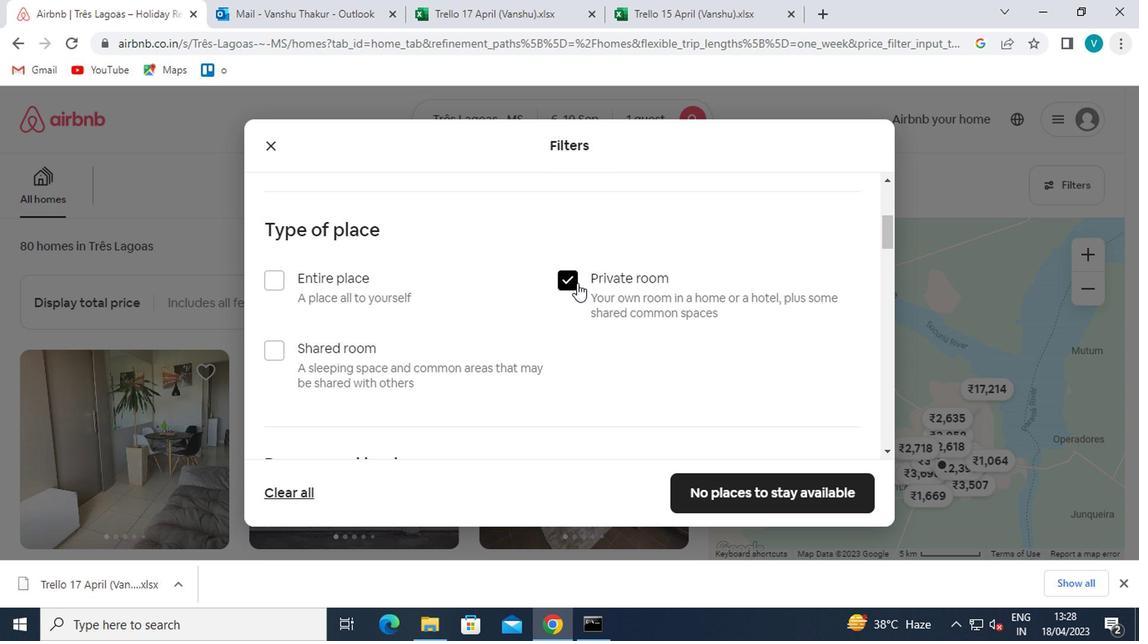 
Action: Mouse moved to (572, 293)
Screenshot: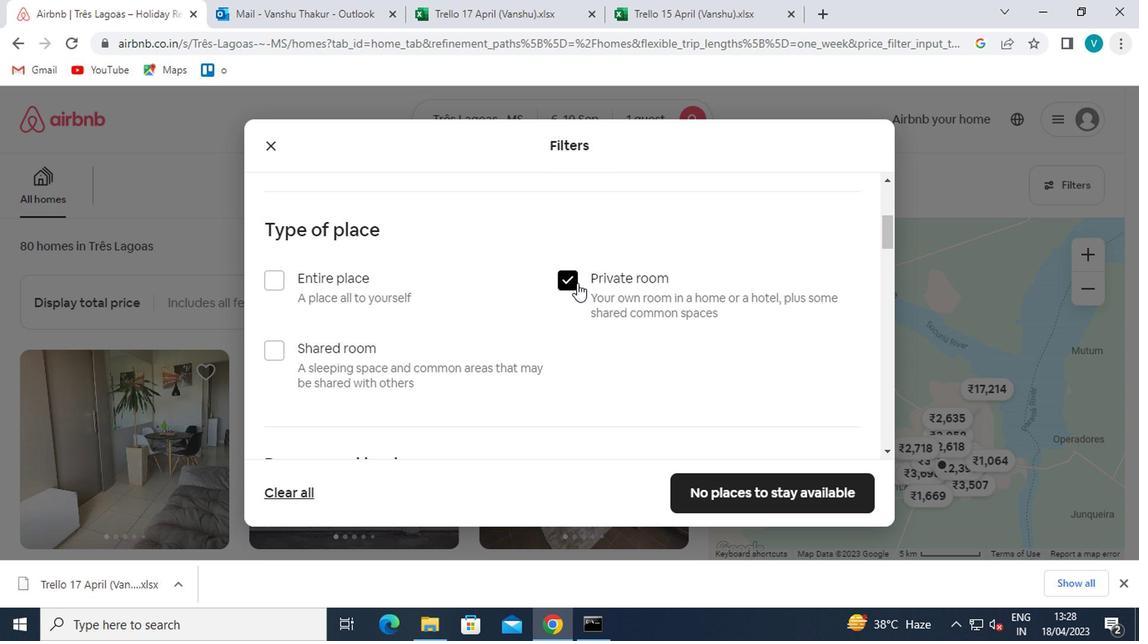 
Action: Mouse scrolled (572, 292) with delta (0, 0)
Screenshot: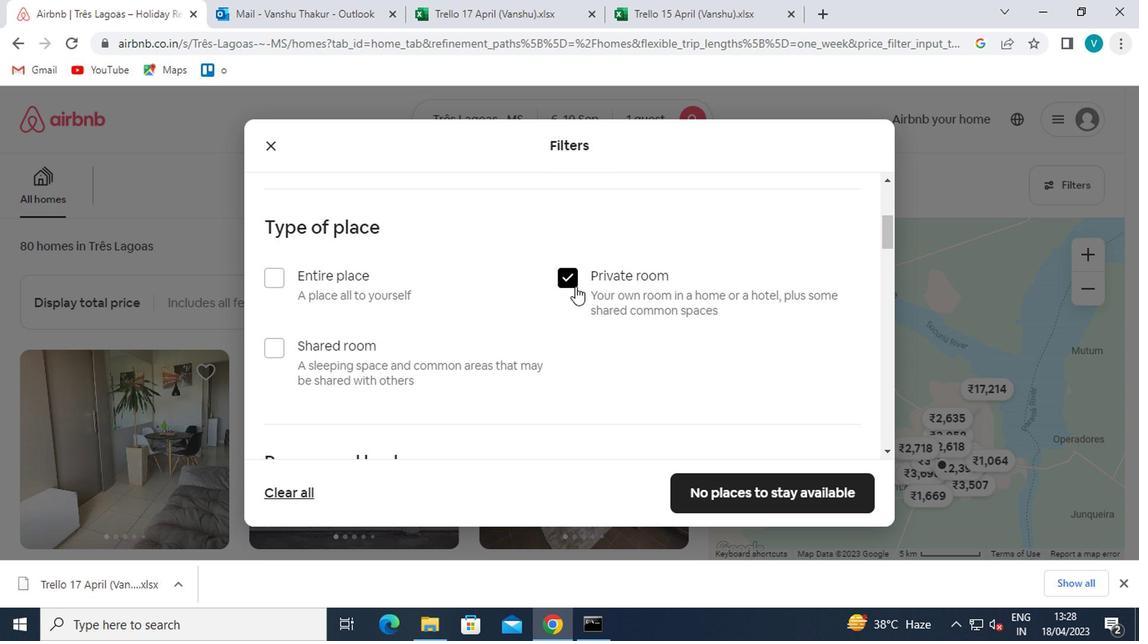 
Action: Mouse moved to (370, 309)
Screenshot: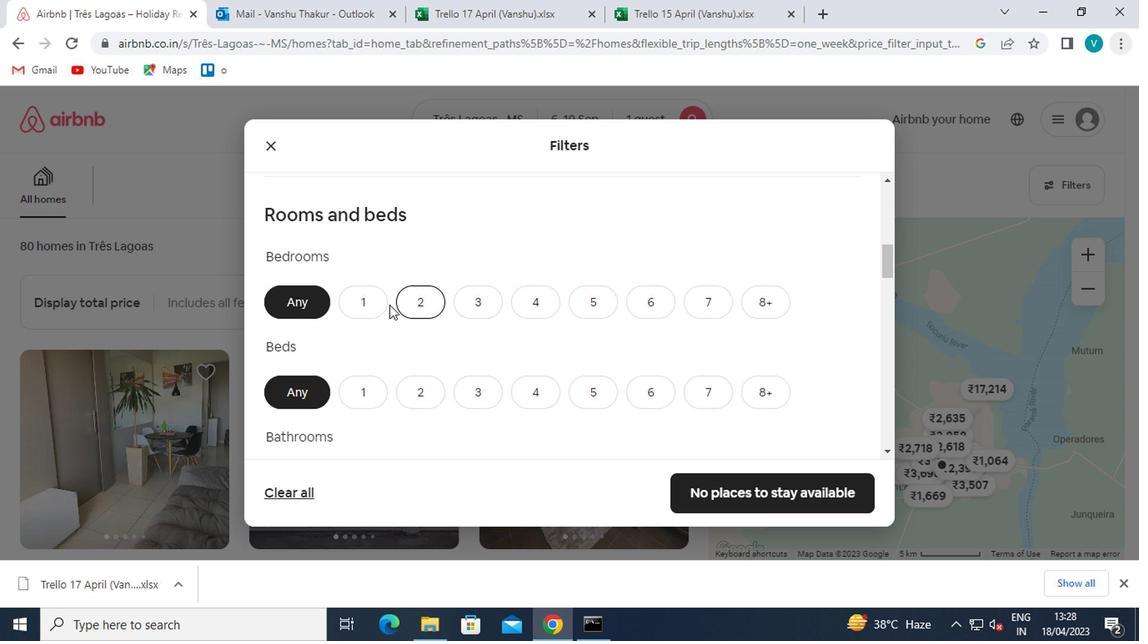 
Action: Mouse pressed left at (370, 309)
Screenshot: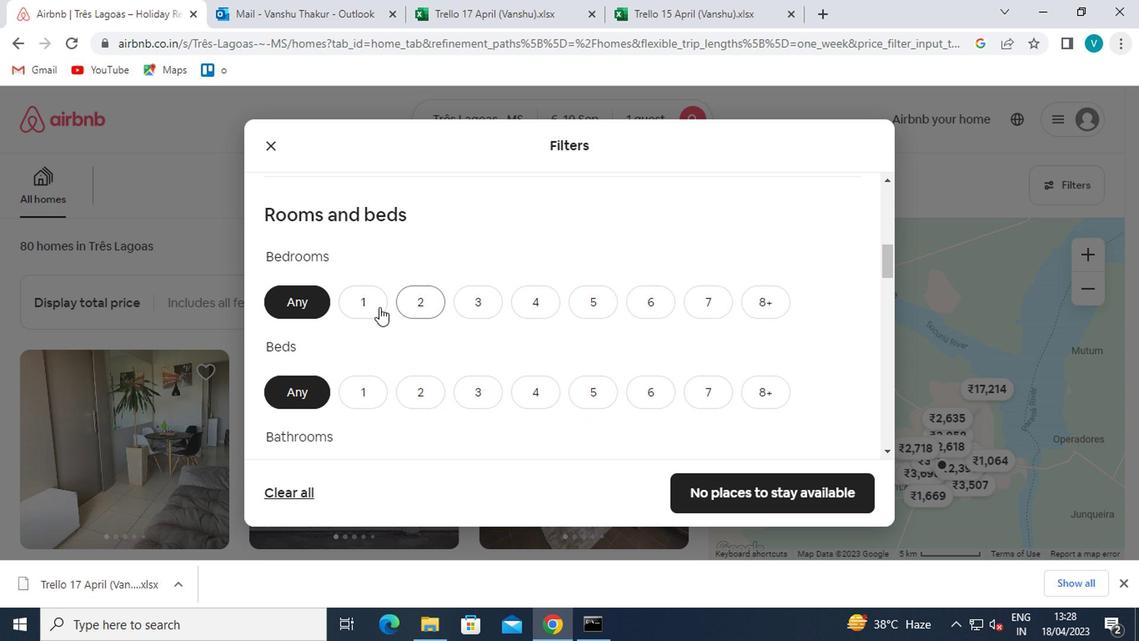 
Action: Mouse moved to (360, 378)
Screenshot: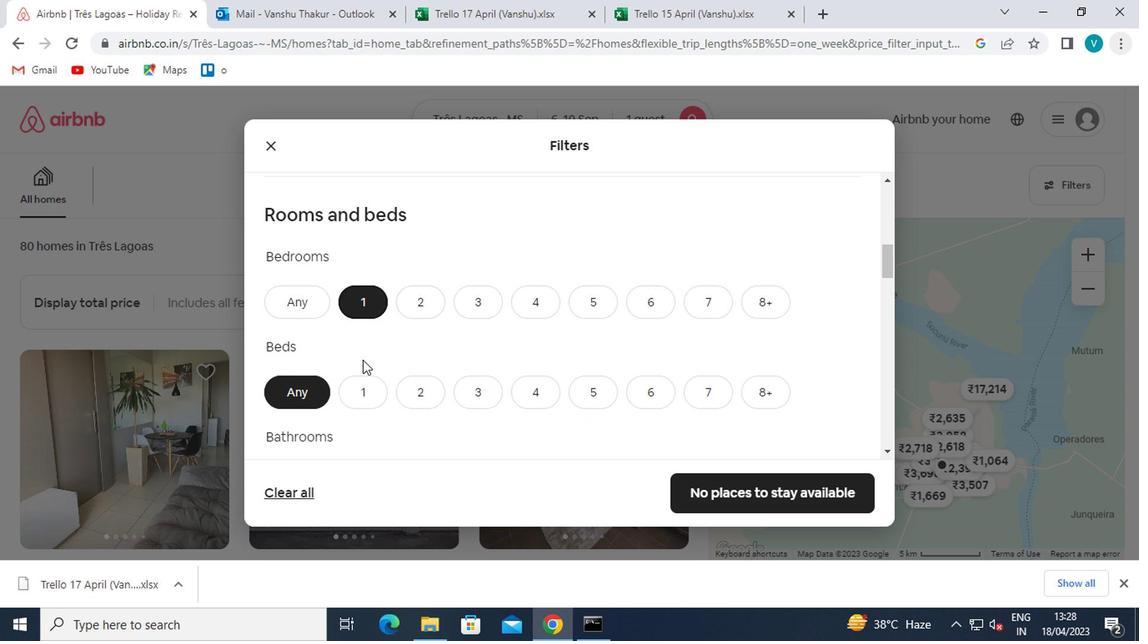
Action: Mouse pressed left at (360, 378)
Screenshot: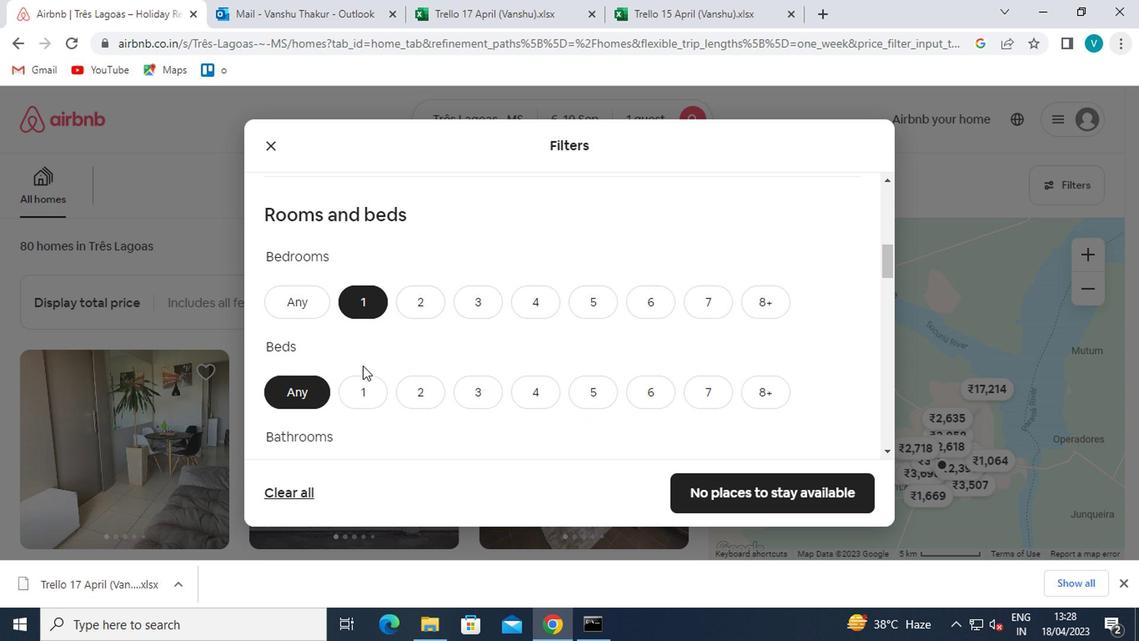 
Action: Mouse scrolled (360, 377) with delta (0, 0)
Screenshot: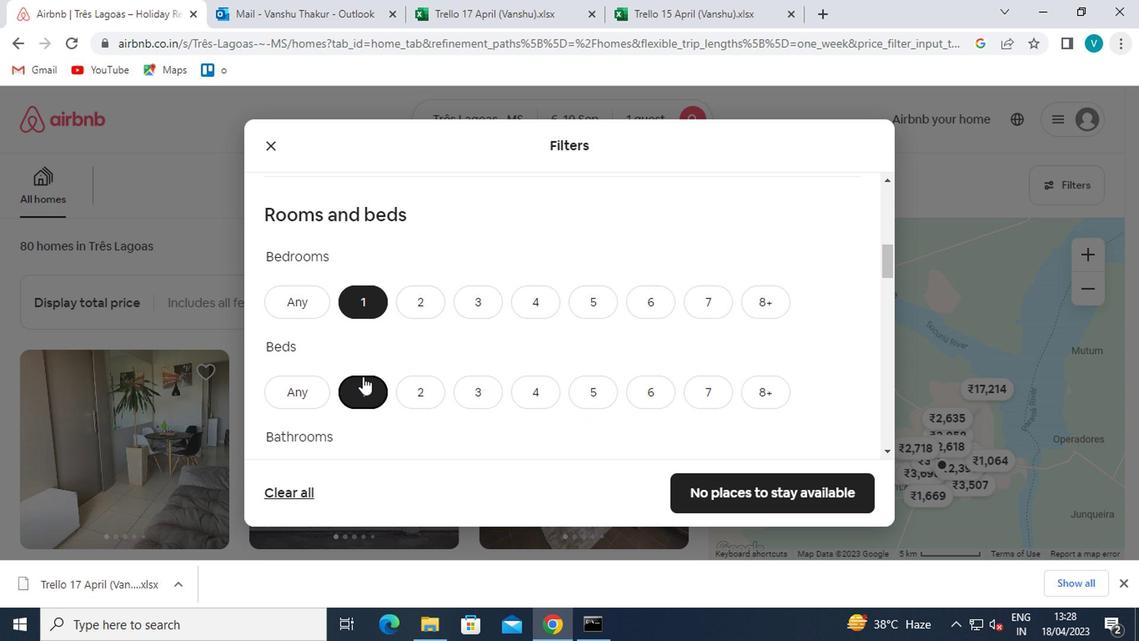 
Action: Mouse scrolled (360, 377) with delta (0, 0)
Screenshot: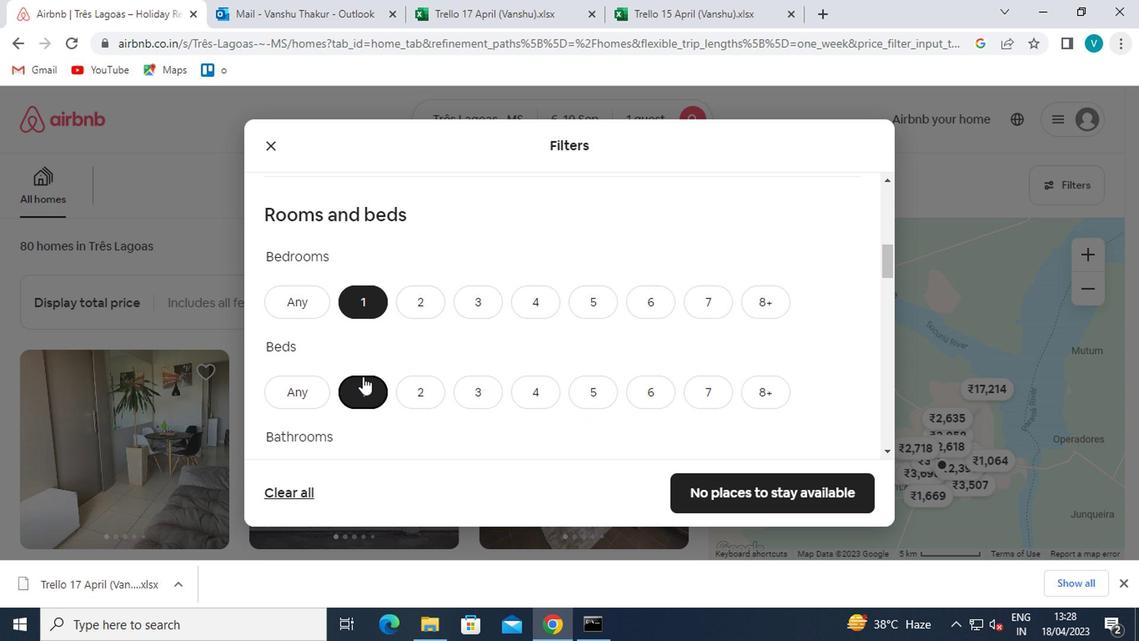 
Action: Mouse moved to (360, 332)
Screenshot: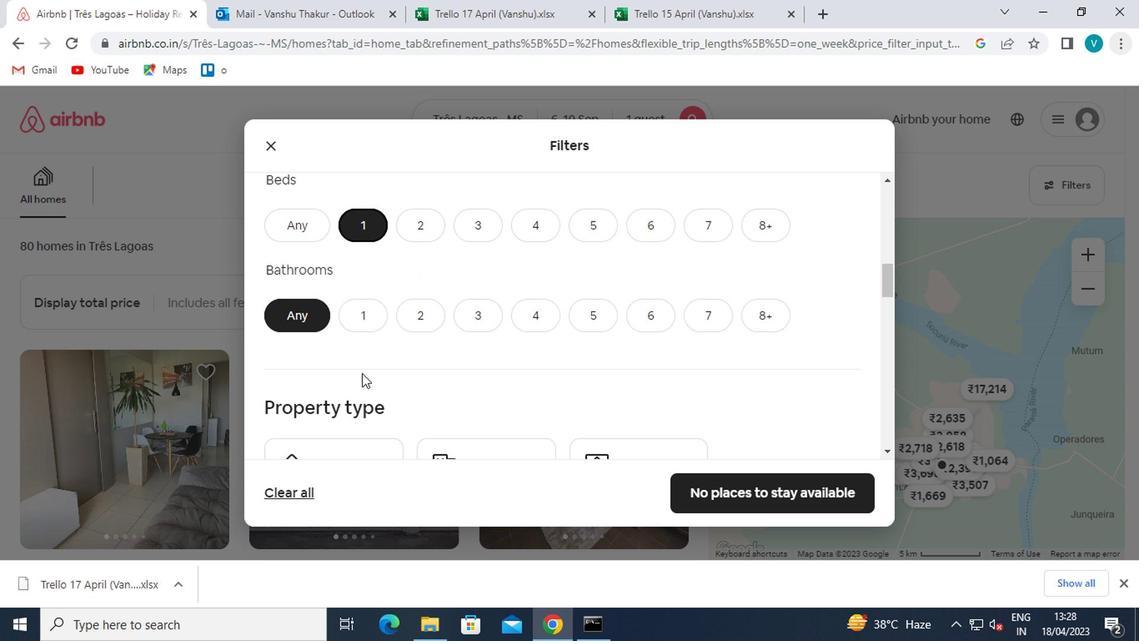 
Action: Mouse pressed left at (360, 332)
Screenshot: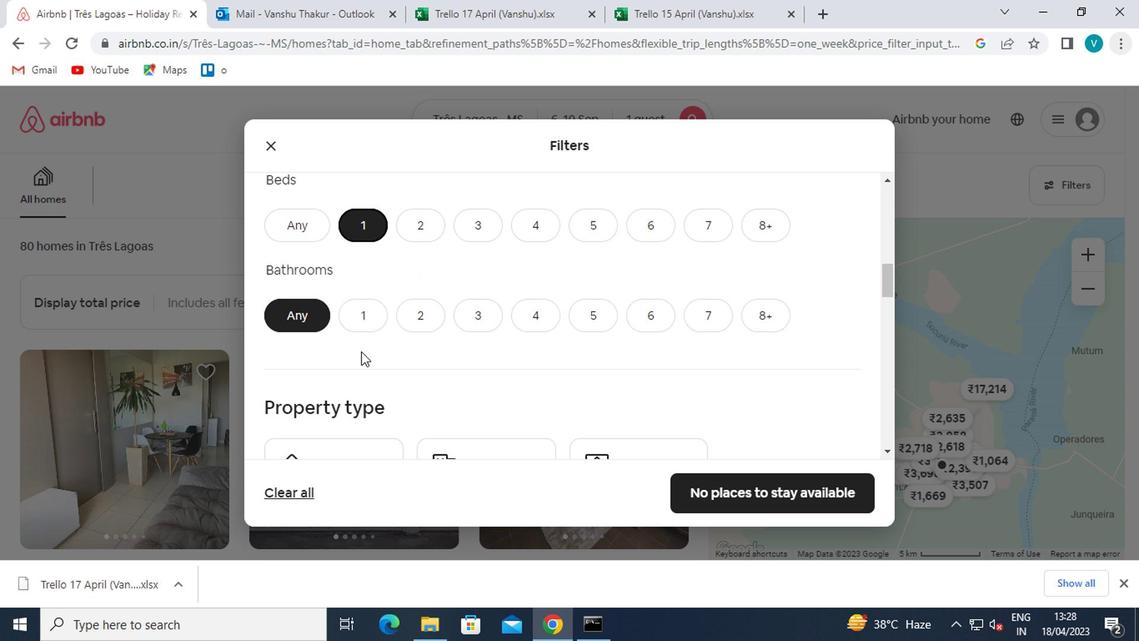 
Action: Mouse moved to (362, 331)
Screenshot: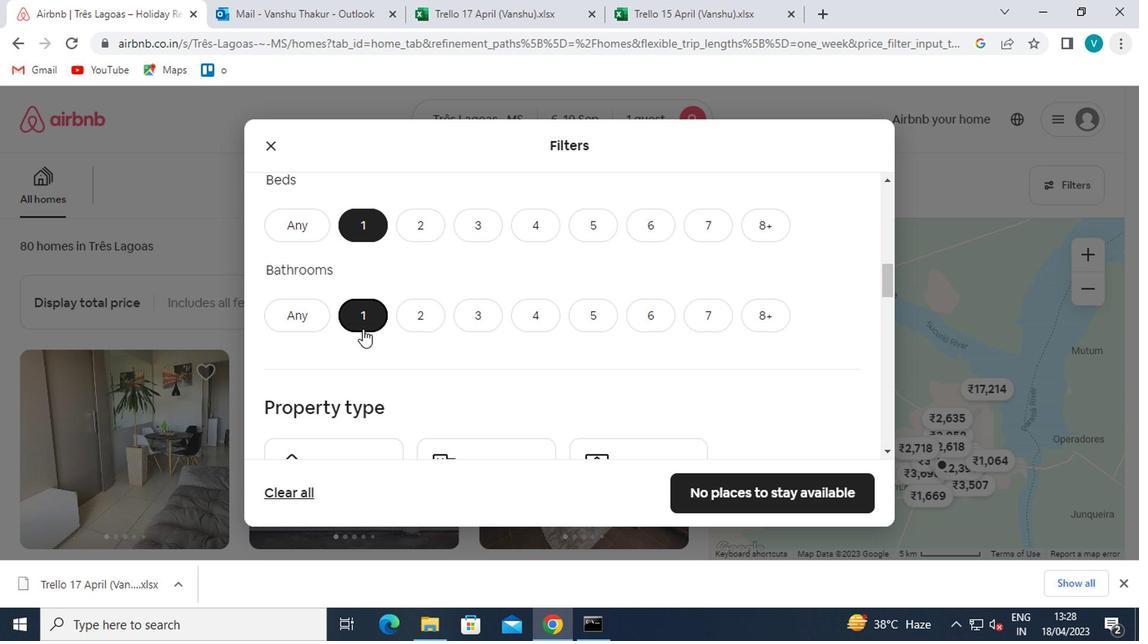 
Action: Mouse scrolled (362, 330) with delta (0, 0)
Screenshot: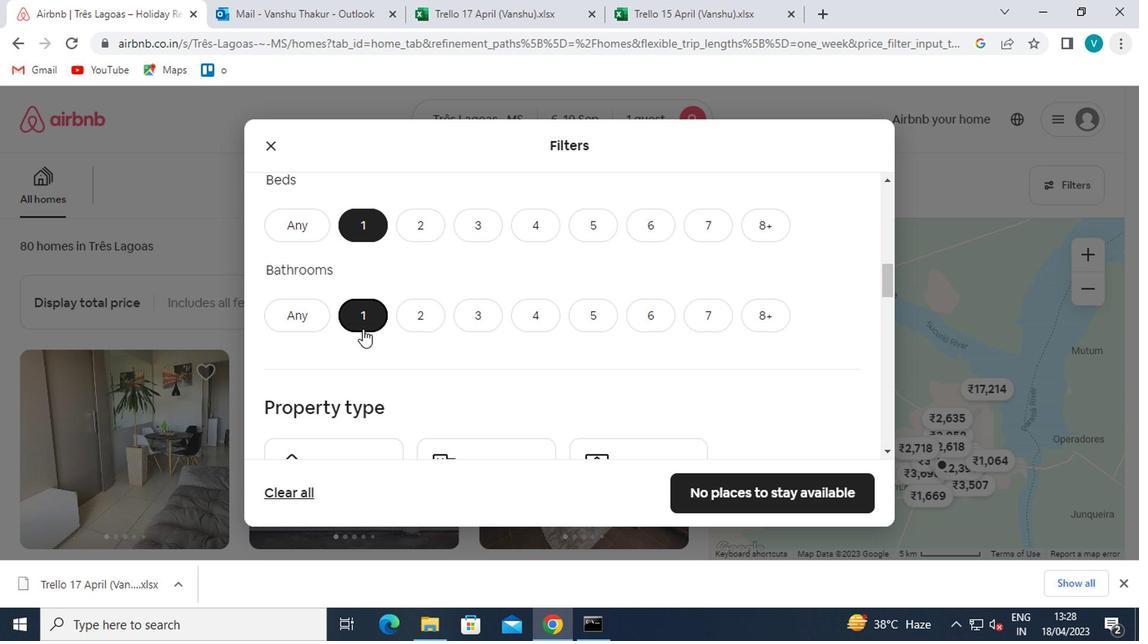 
Action: Mouse moved to (363, 331)
Screenshot: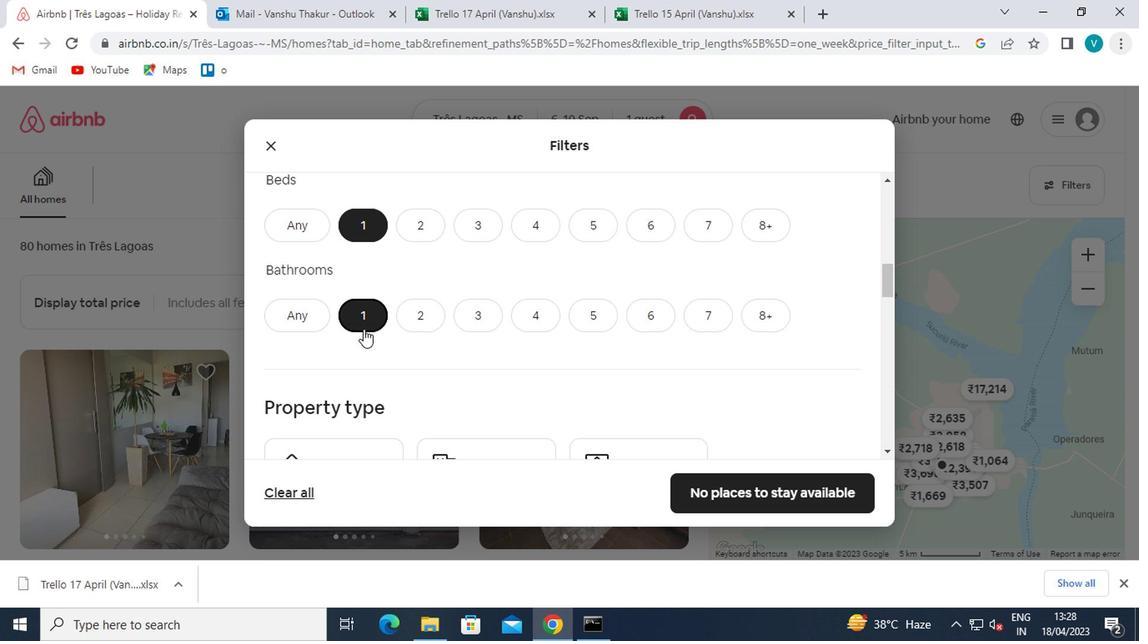 
Action: Mouse scrolled (363, 331) with delta (0, 0)
Screenshot: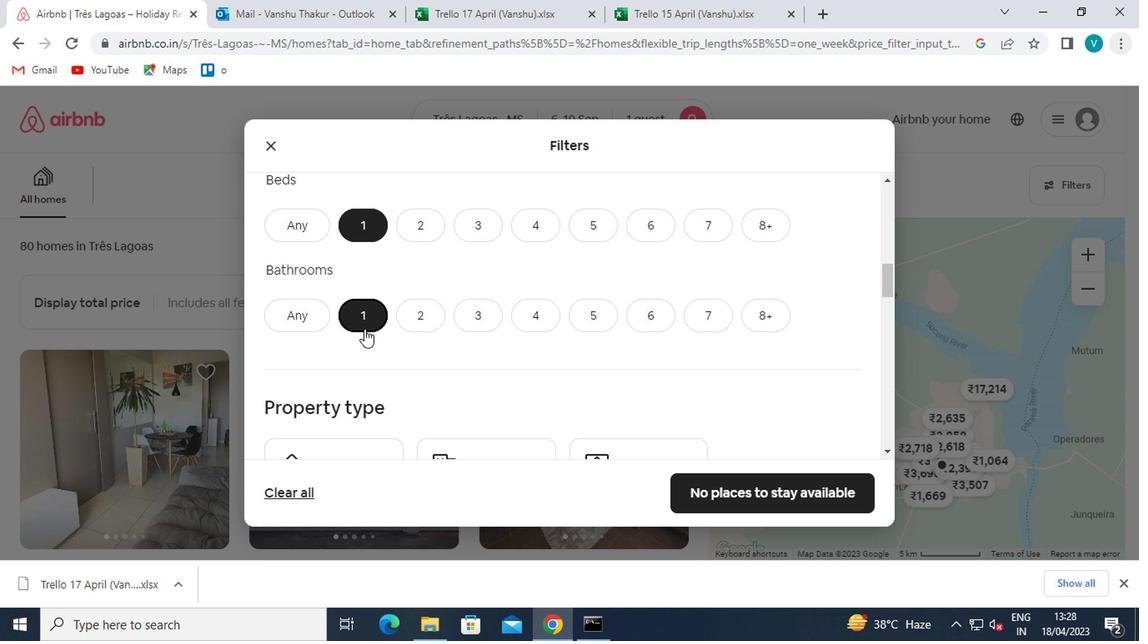 
Action: Mouse moved to (588, 323)
Screenshot: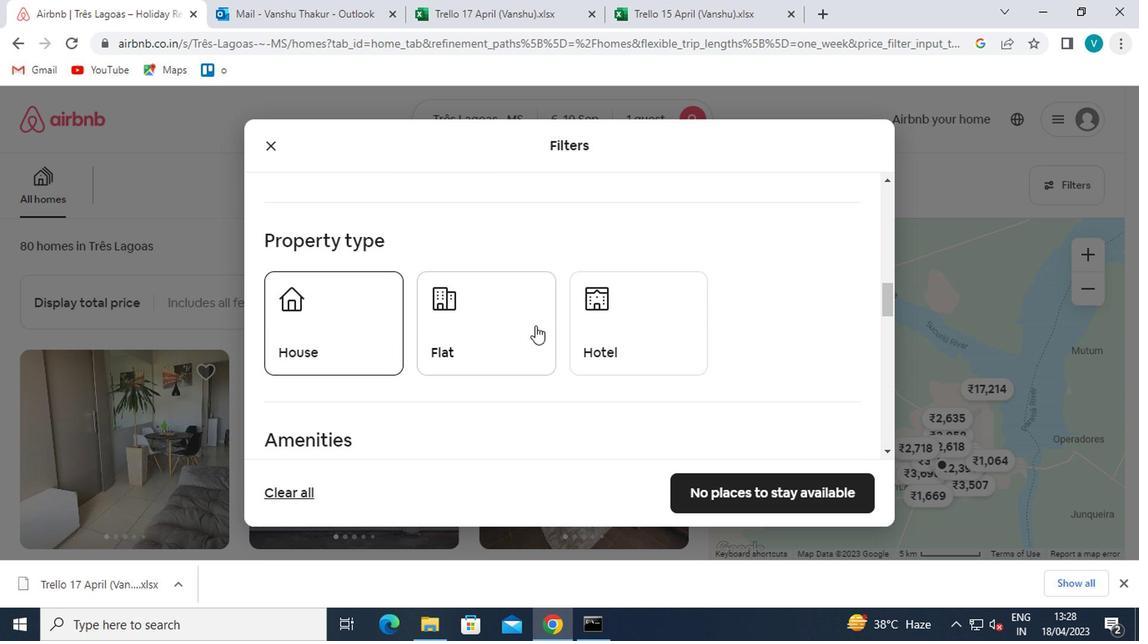 
Action: Mouse pressed left at (588, 323)
Screenshot: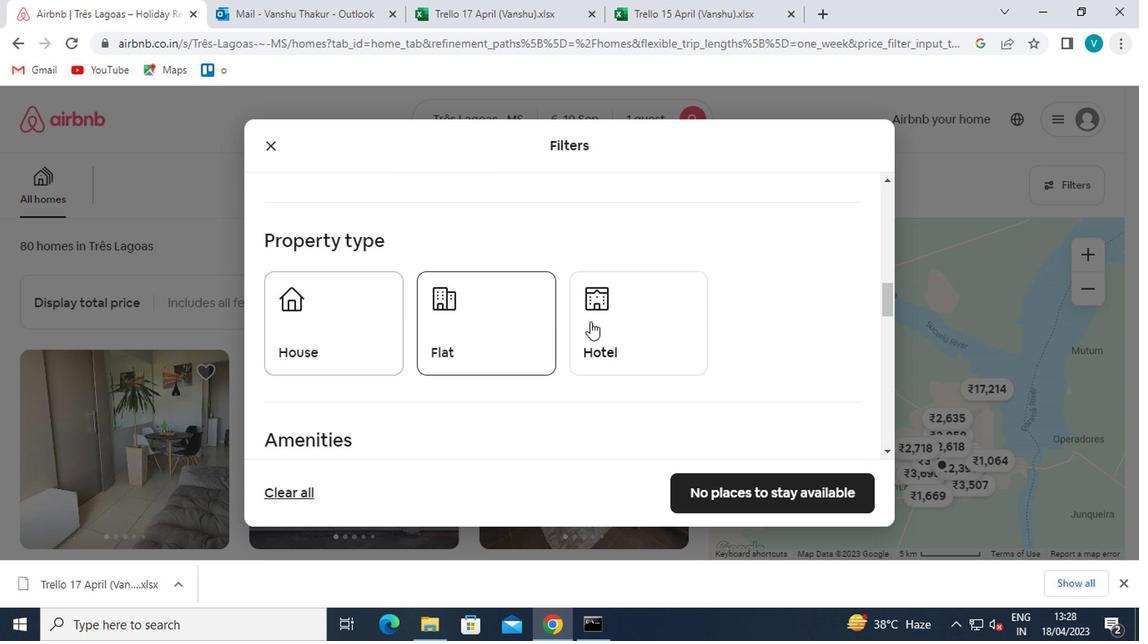 
Action: Mouse scrolled (588, 322) with delta (0, 0)
Screenshot: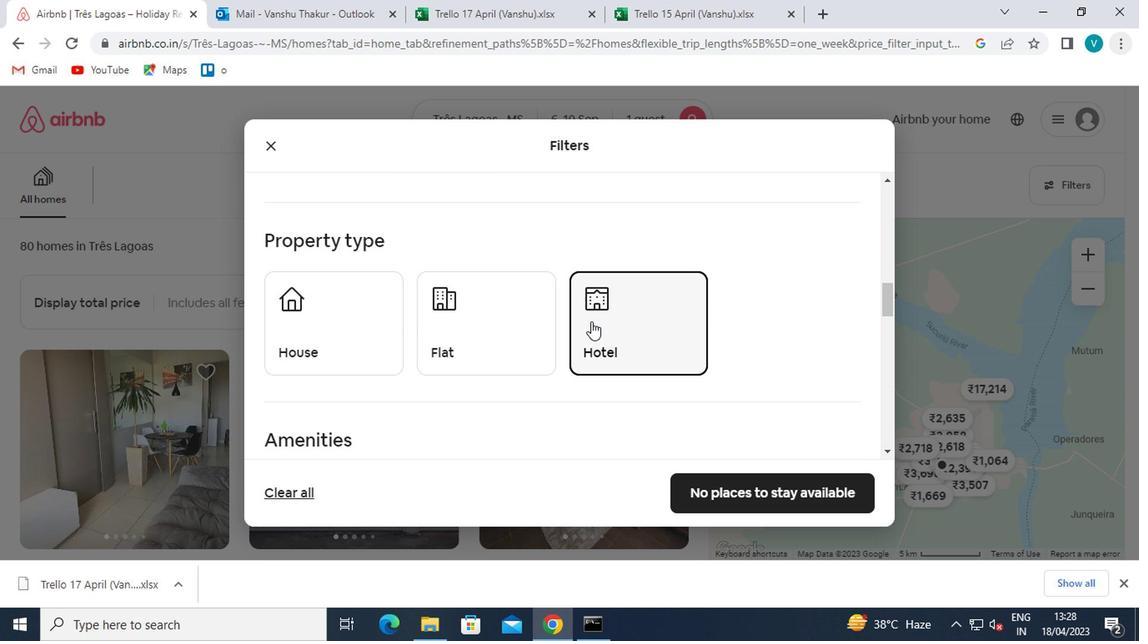 
Action: Mouse scrolled (588, 322) with delta (0, 0)
Screenshot: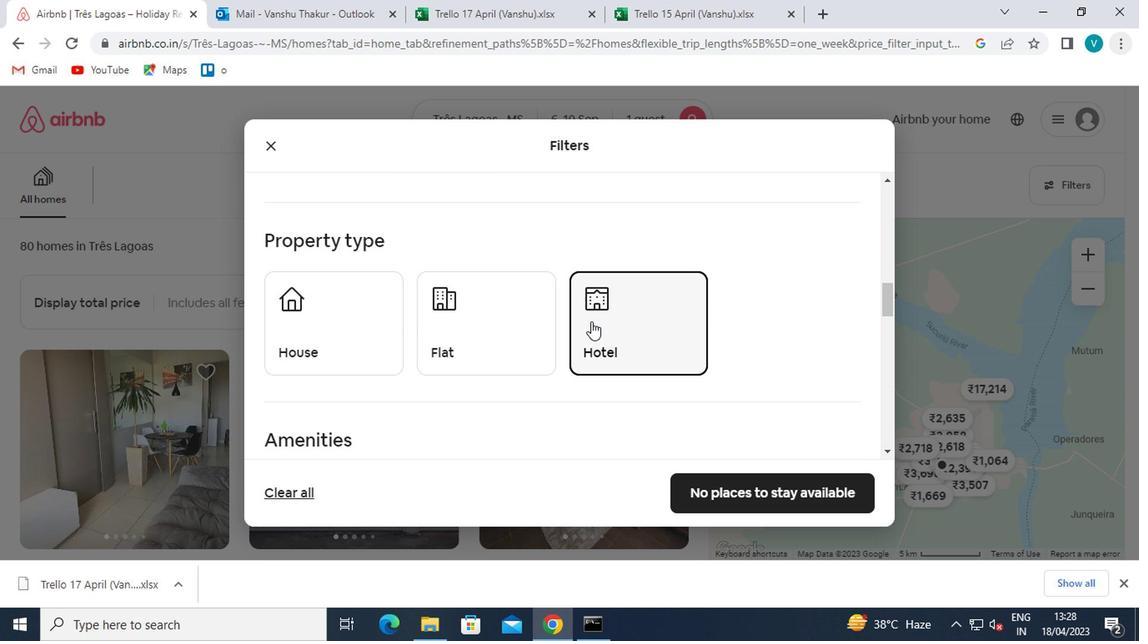 
Action: Mouse scrolled (588, 322) with delta (0, 0)
Screenshot: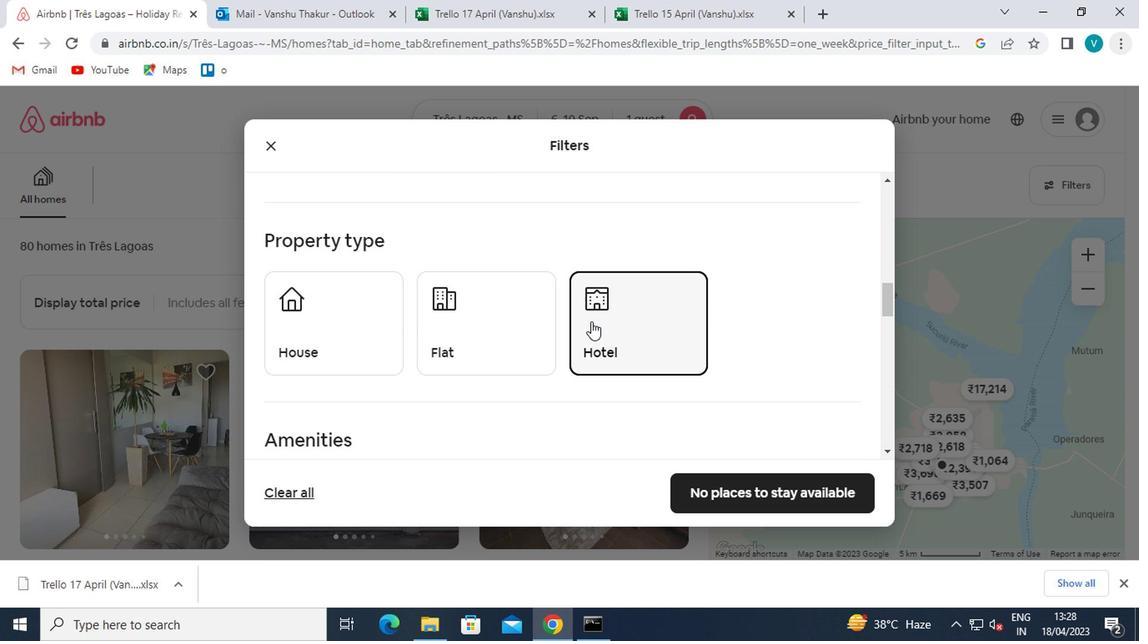 
Action: Mouse moved to (260, 307)
Screenshot: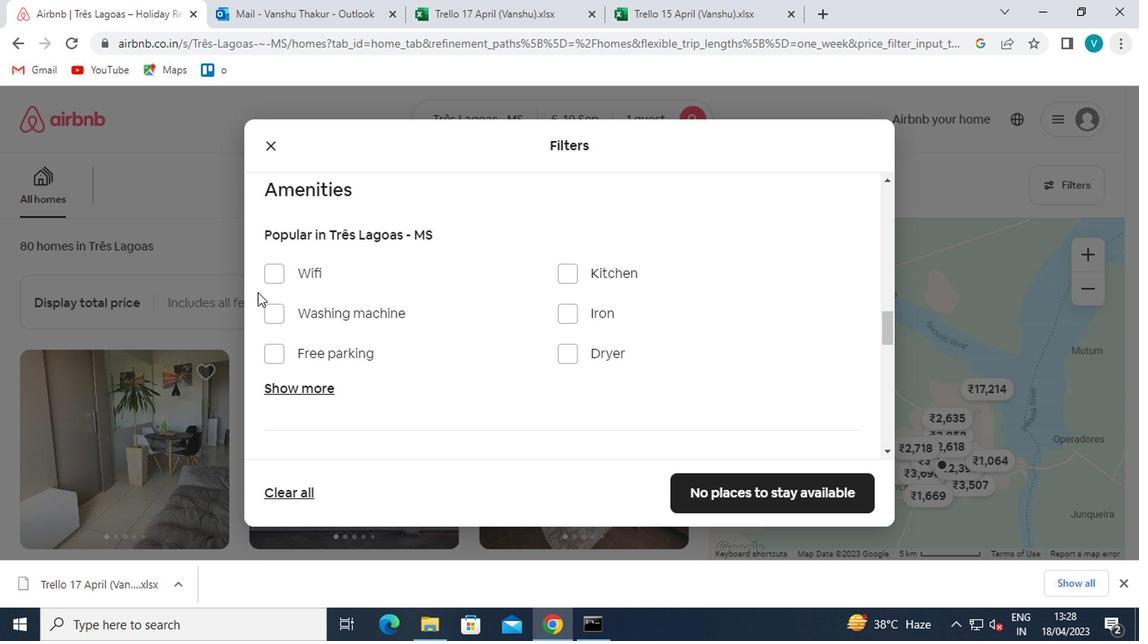 
Action: Mouse pressed left at (260, 307)
Screenshot: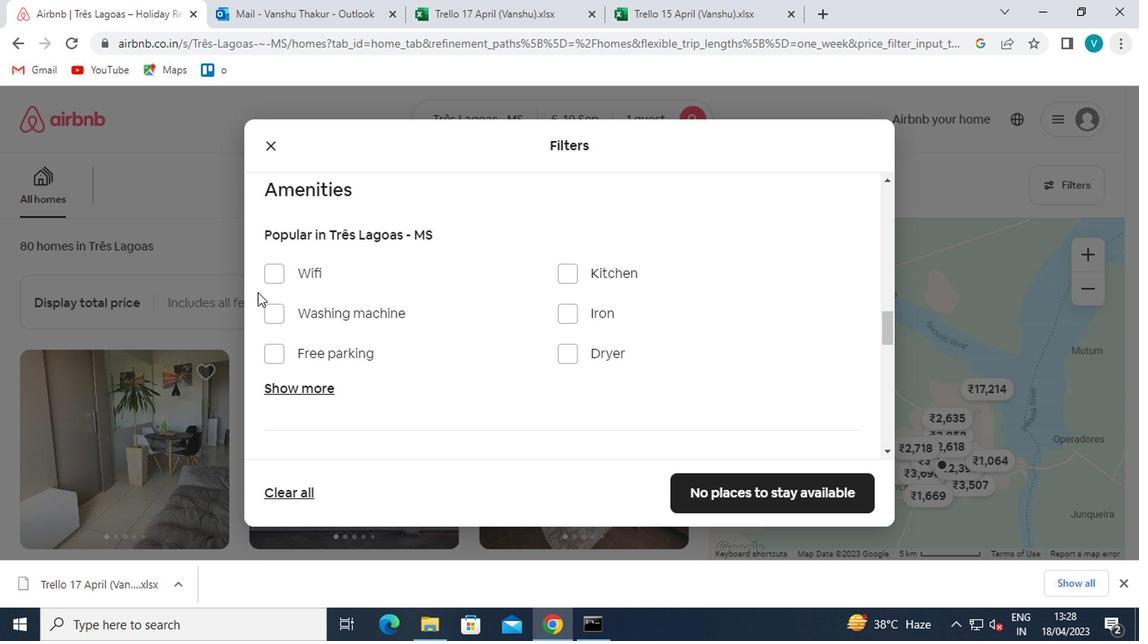 
Action: Mouse moved to (262, 308)
Screenshot: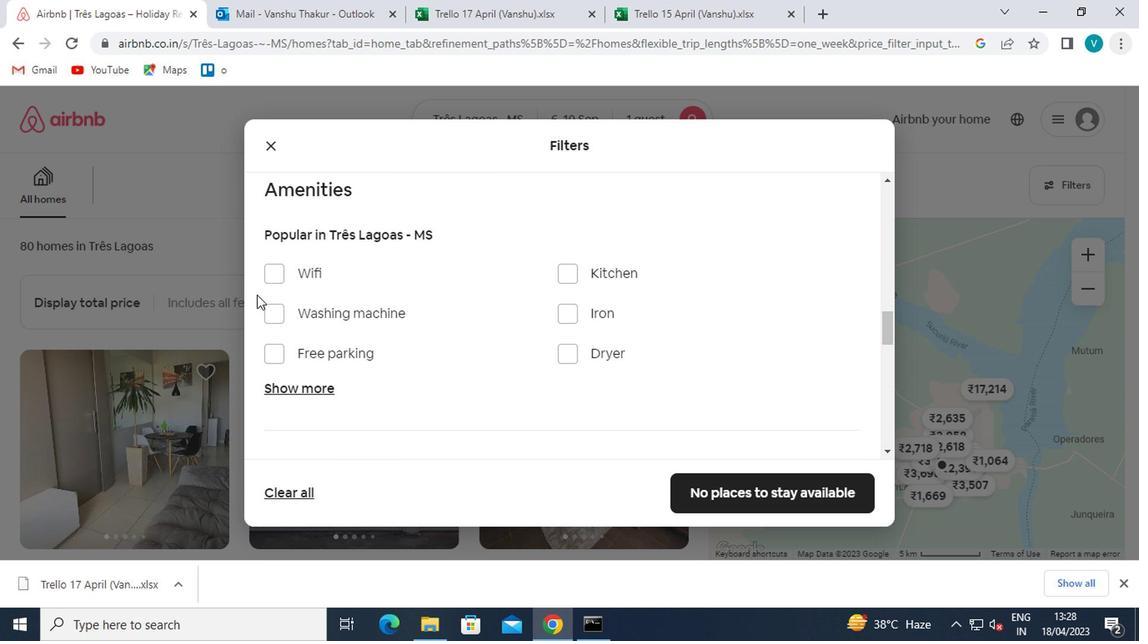 
Action: Mouse pressed left at (262, 308)
Screenshot: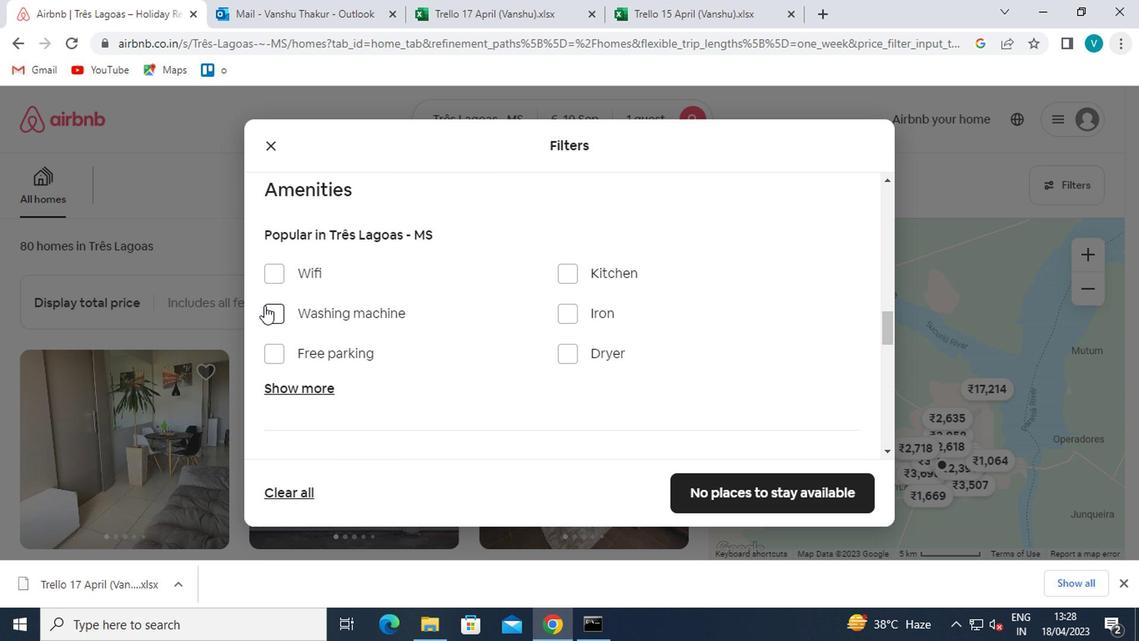 
Action: Mouse moved to (315, 345)
Screenshot: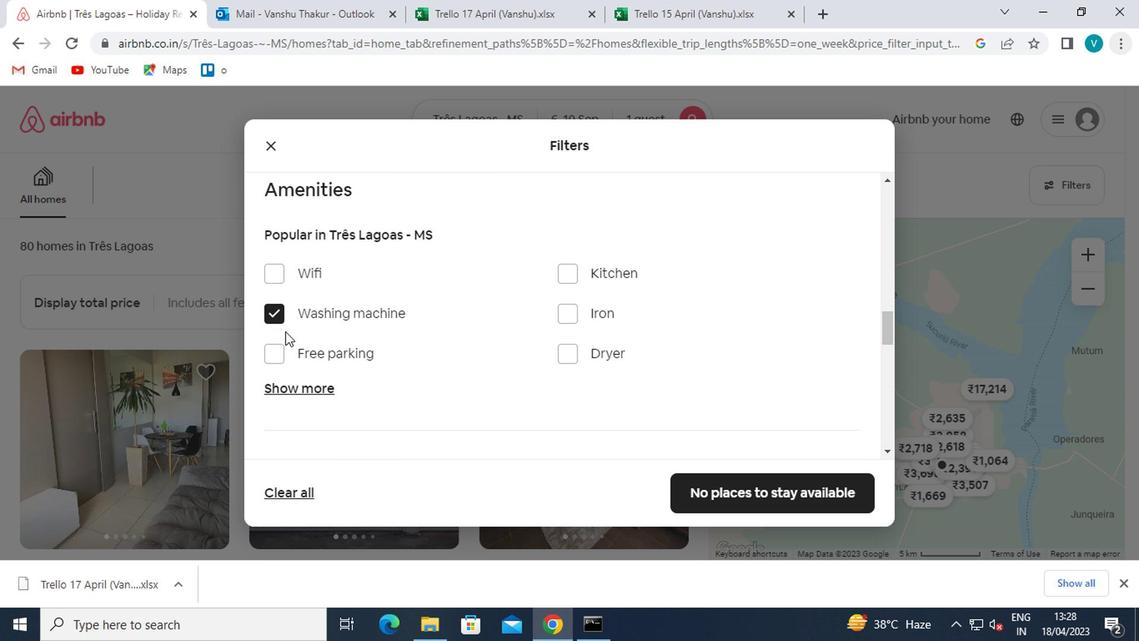 
Action: Mouse scrolled (315, 344) with delta (0, -1)
Screenshot: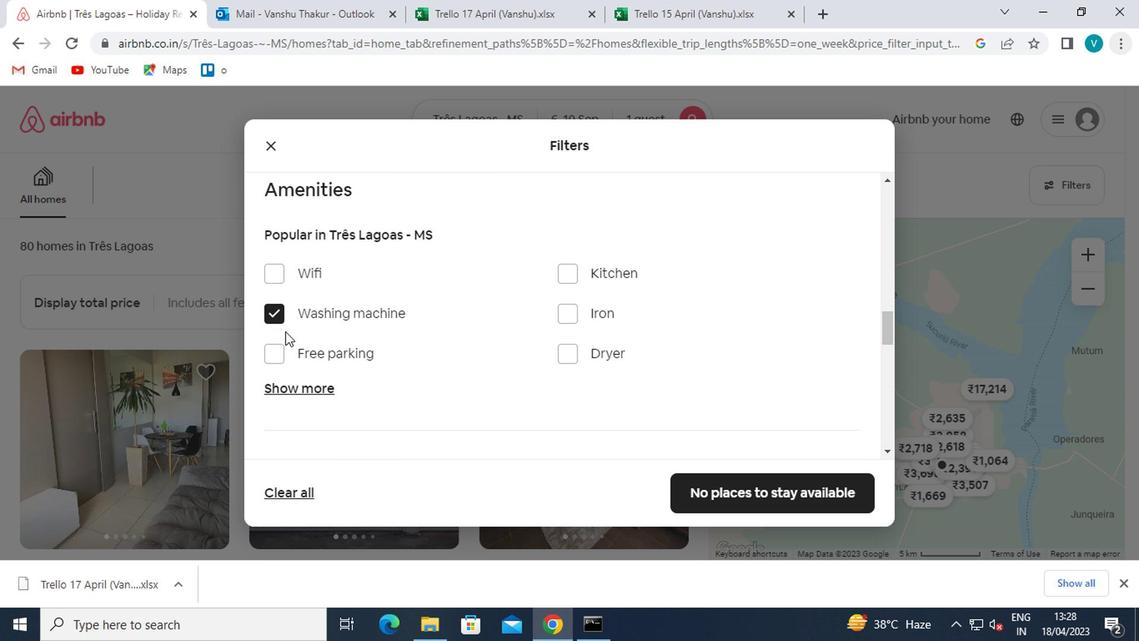 
Action: Mouse moved to (321, 347)
Screenshot: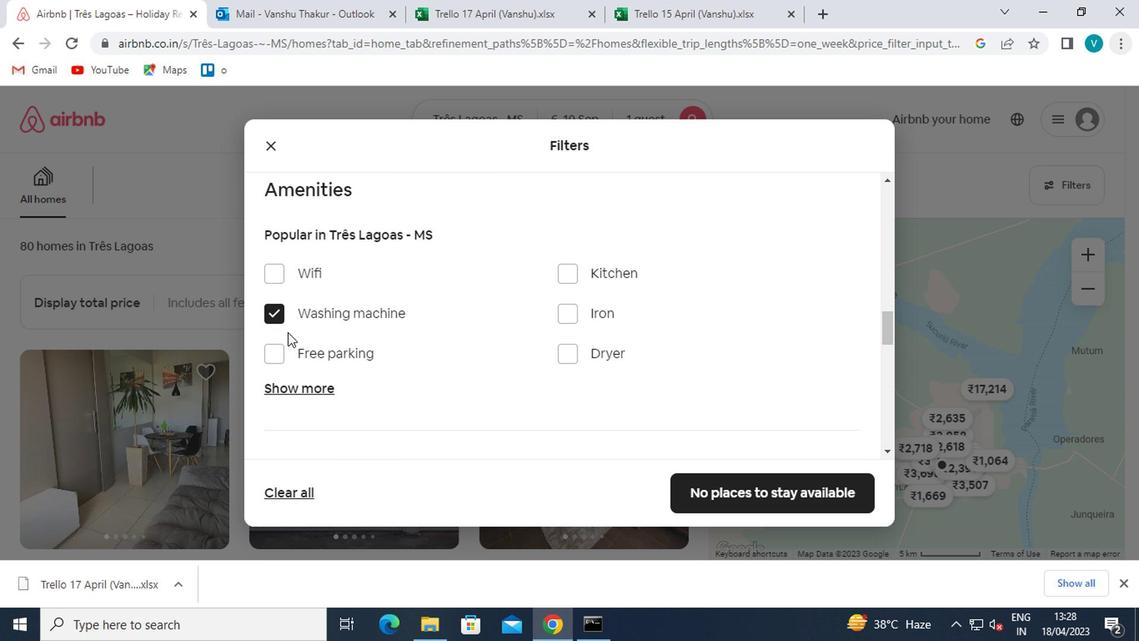 
Action: Mouse scrolled (321, 346) with delta (0, -1)
Screenshot: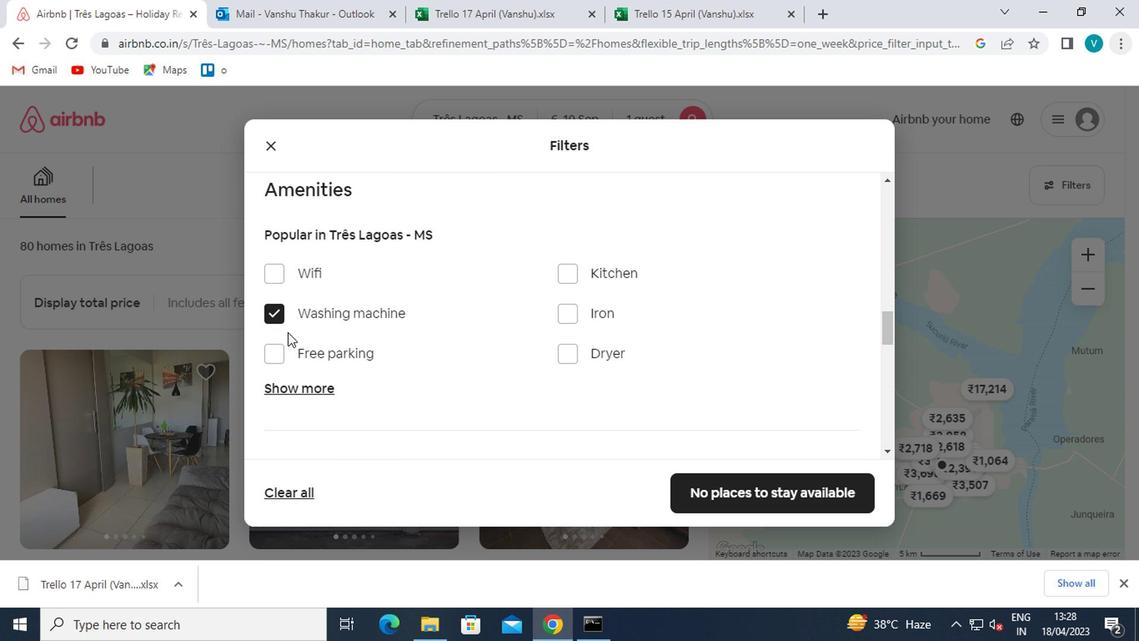
Action: Mouse moved to (828, 416)
Screenshot: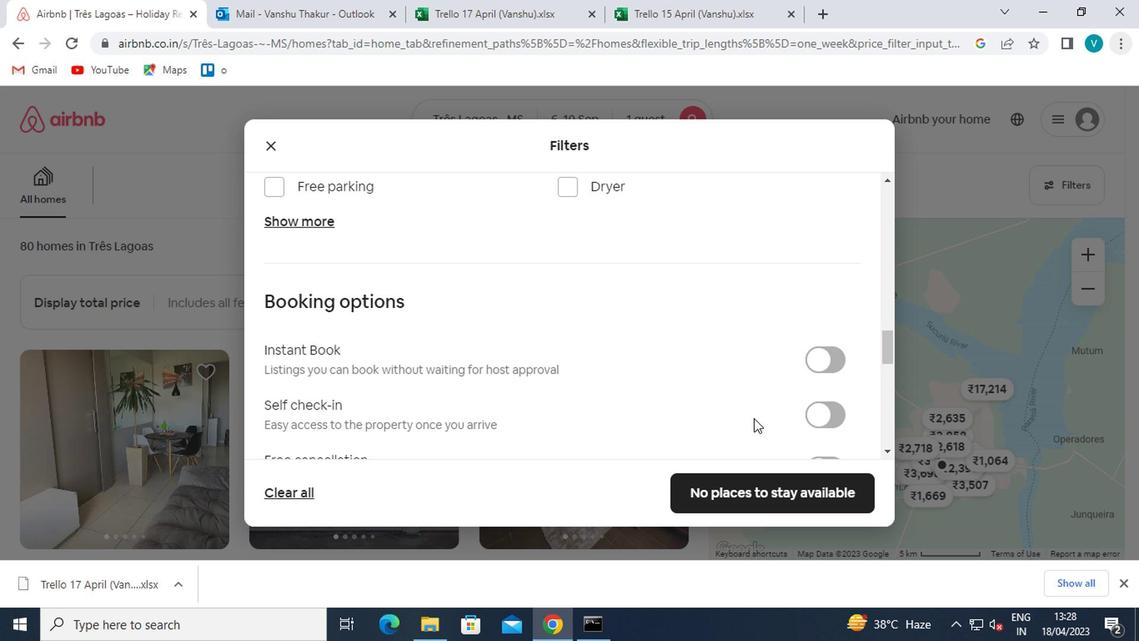 
Action: Mouse pressed left at (828, 416)
Screenshot: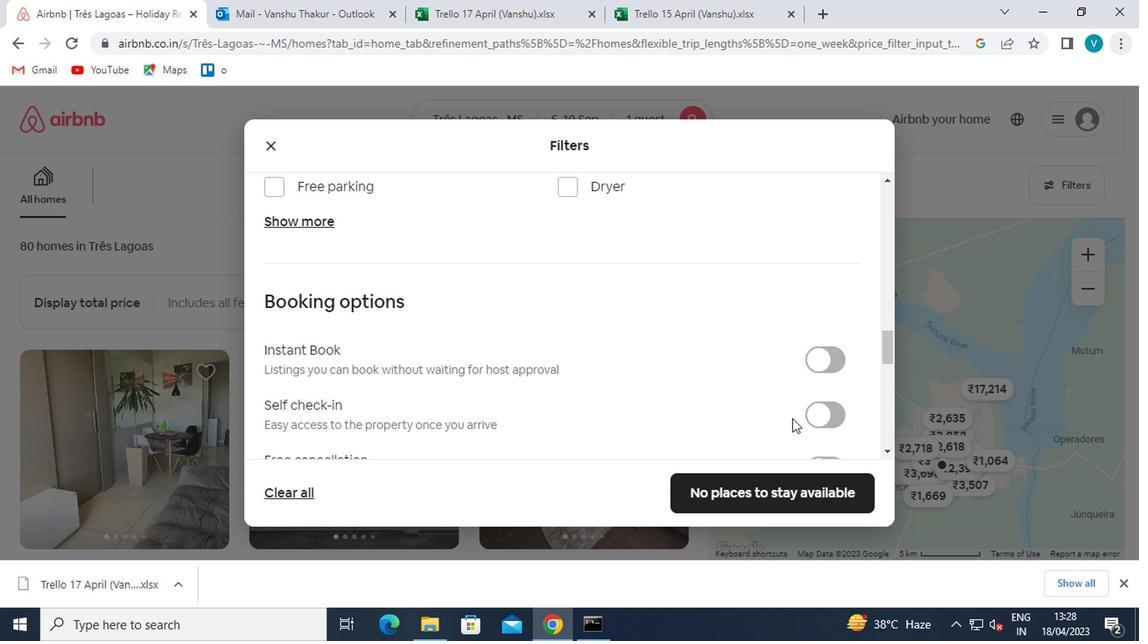 
Action: Mouse moved to (634, 365)
Screenshot: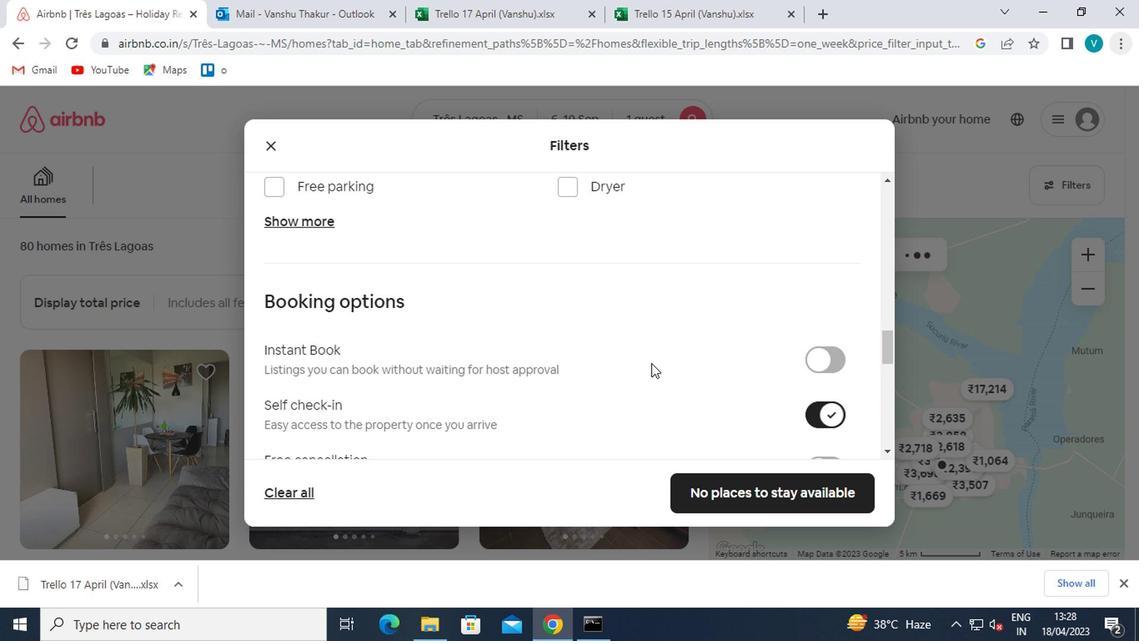 
Action: Mouse scrolled (634, 365) with delta (0, 0)
Screenshot: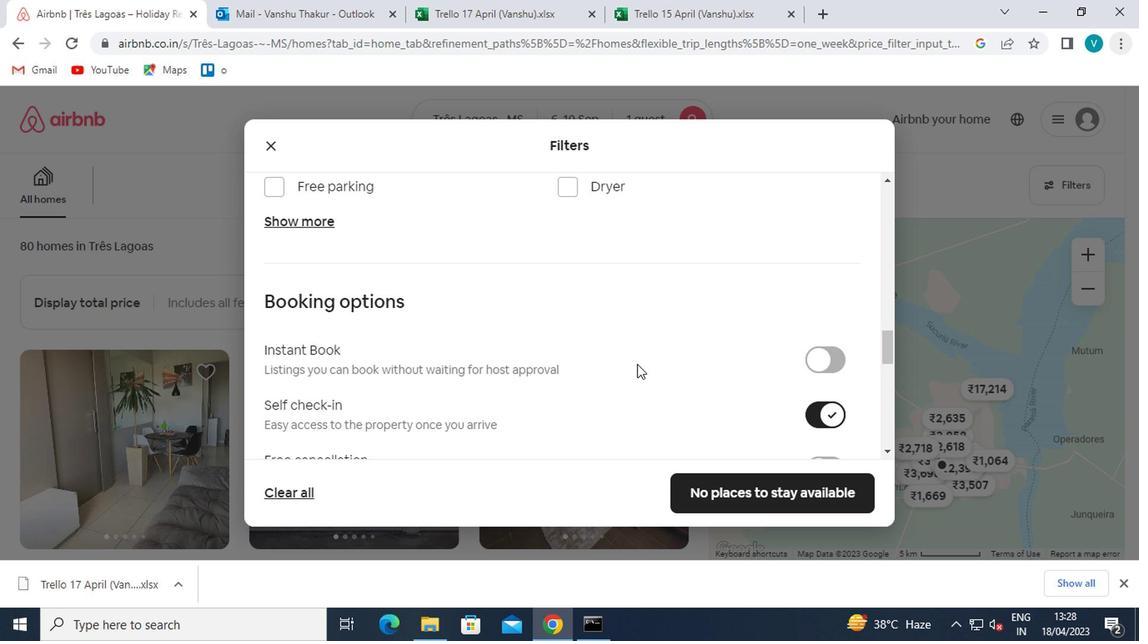
Action: Mouse scrolled (634, 365) with delta (0, 0)
Screenshot: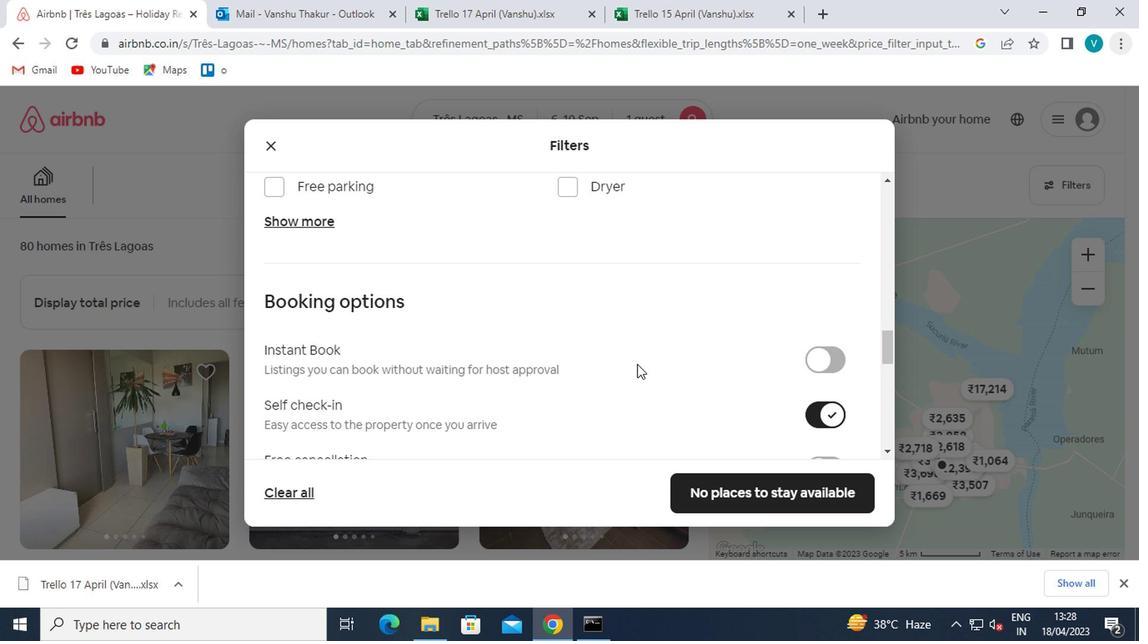 
Action: Mouse scrolled (634, 365) with delta (0, 0)
Screenshot: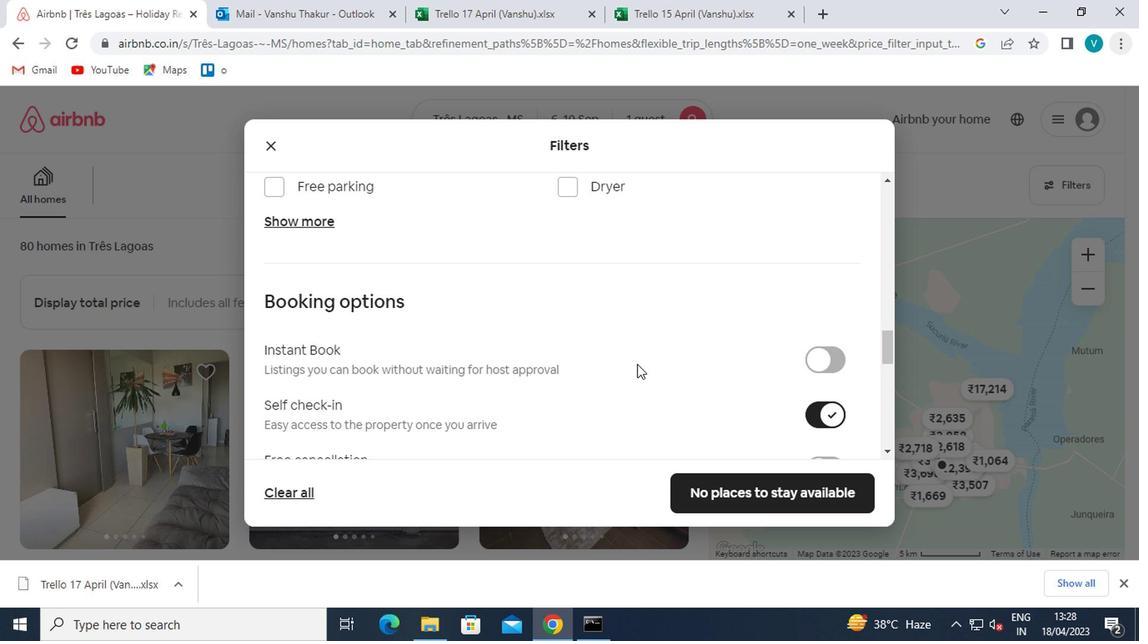 
Action: Mouse moved to (633, 366)
Screenshot: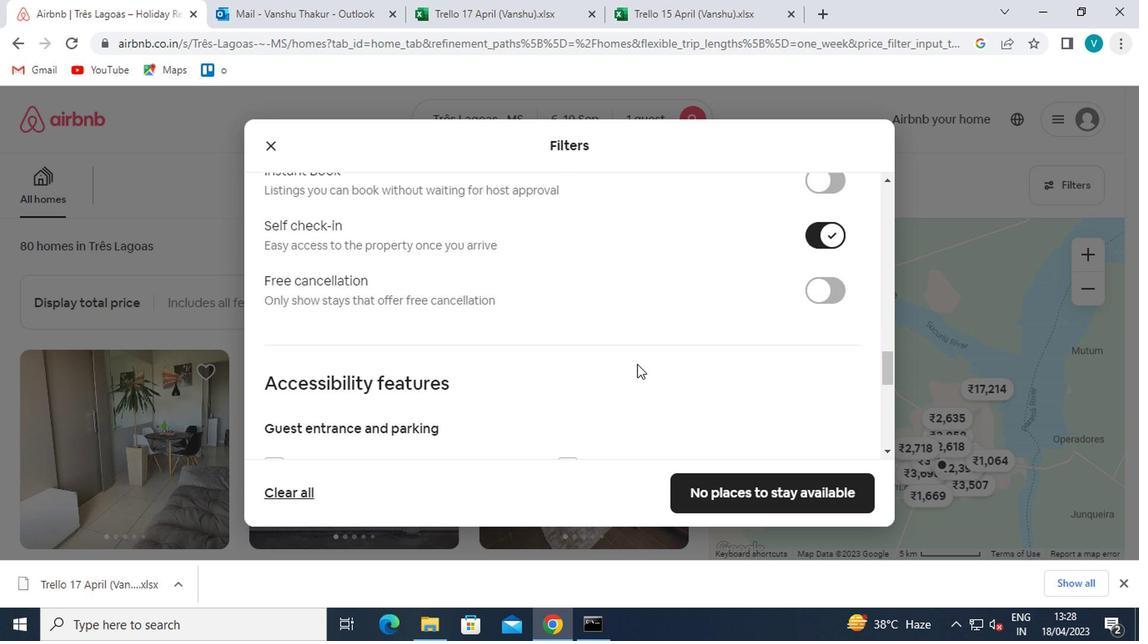 
Action: Mouse scrolled (633, 365) with delta (0, -1)
Screenshot: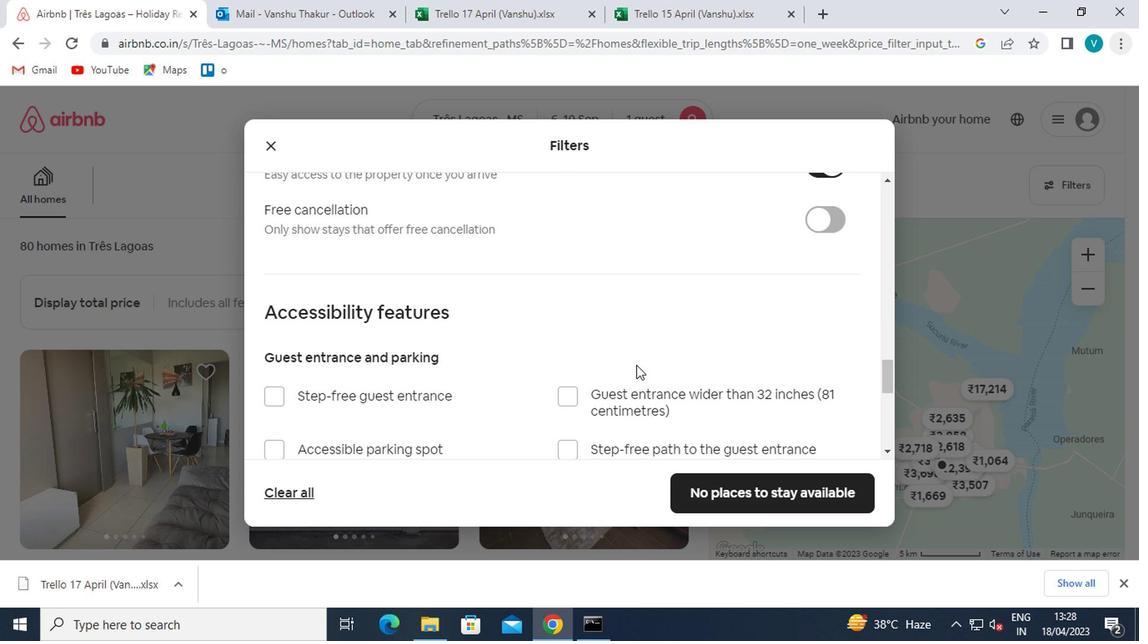 
Action: Mouse scrolled (633, 365) with delta (0, -1)
Screenshot: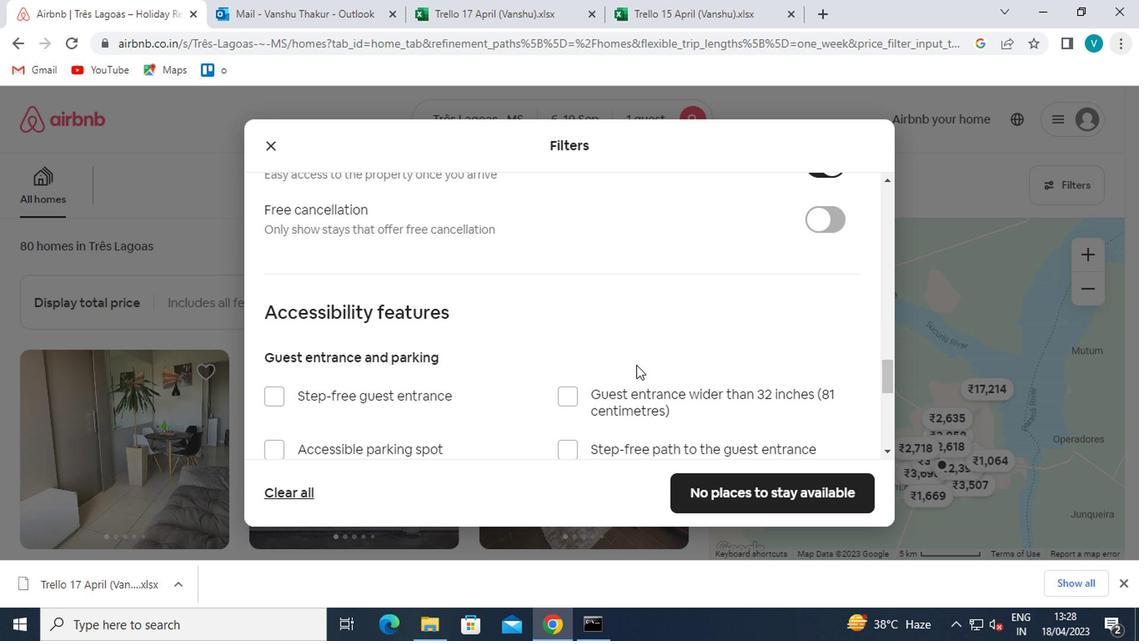 
Action: Mouse scrolled (633, 365) with delta (0, -1)
Screenshot: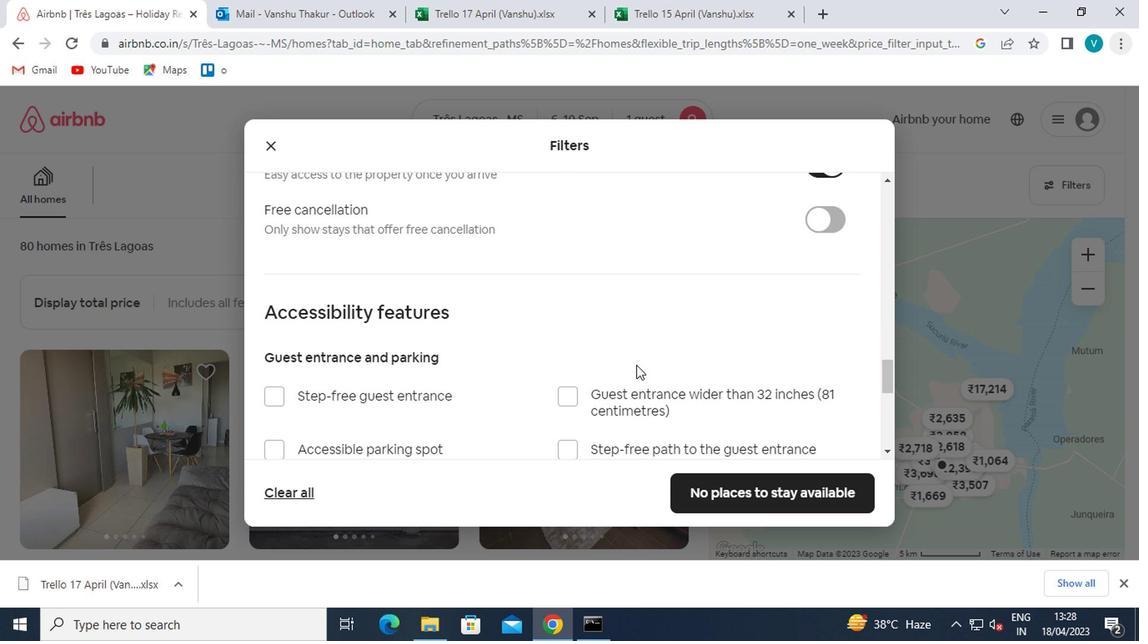 
Action: Mouse scrolled (633, 365) with delta (0, -1)
Screenshot: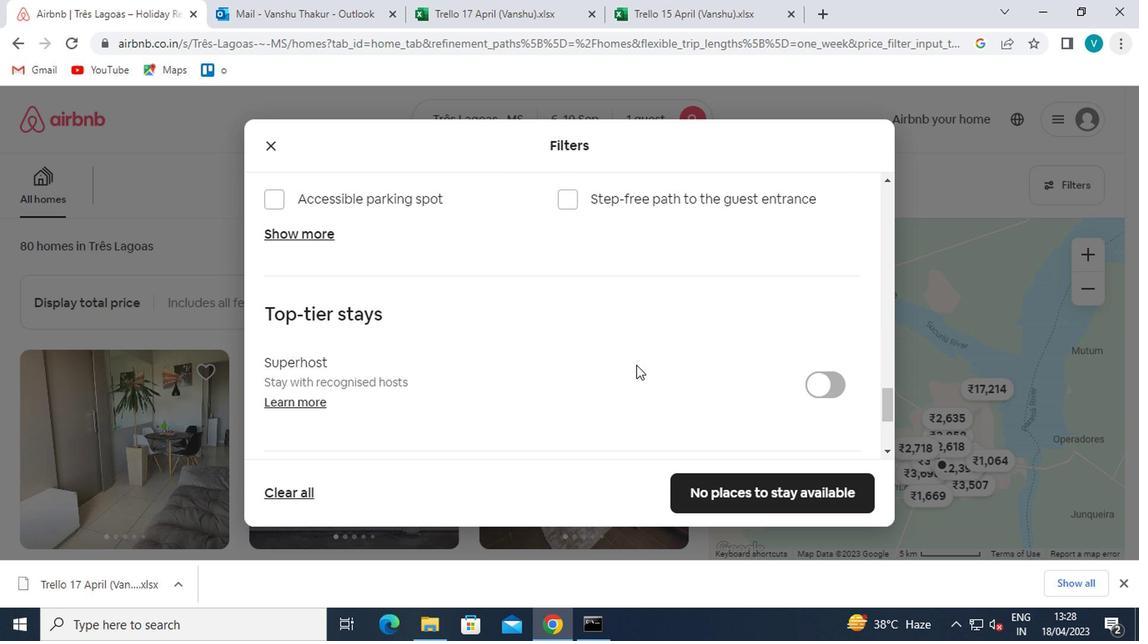 
Action: Mouse scrolled (633, 365) with delta (0, -1)
Screenshot: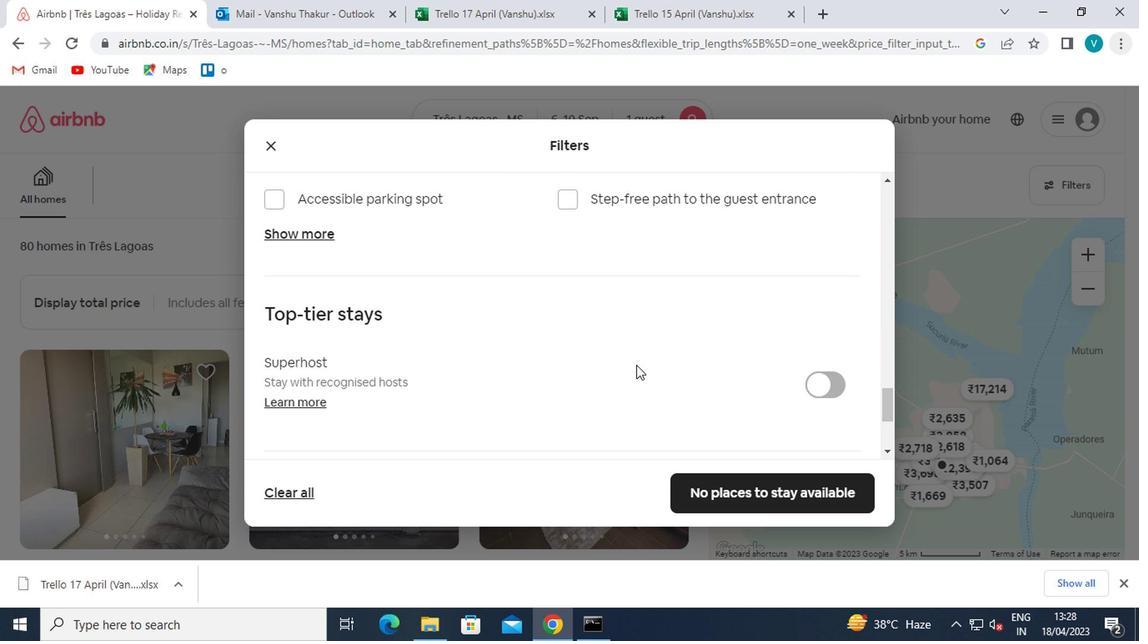 
Action: Mouse scrolled (633, 365) with delta (0, -1)
Screenshot: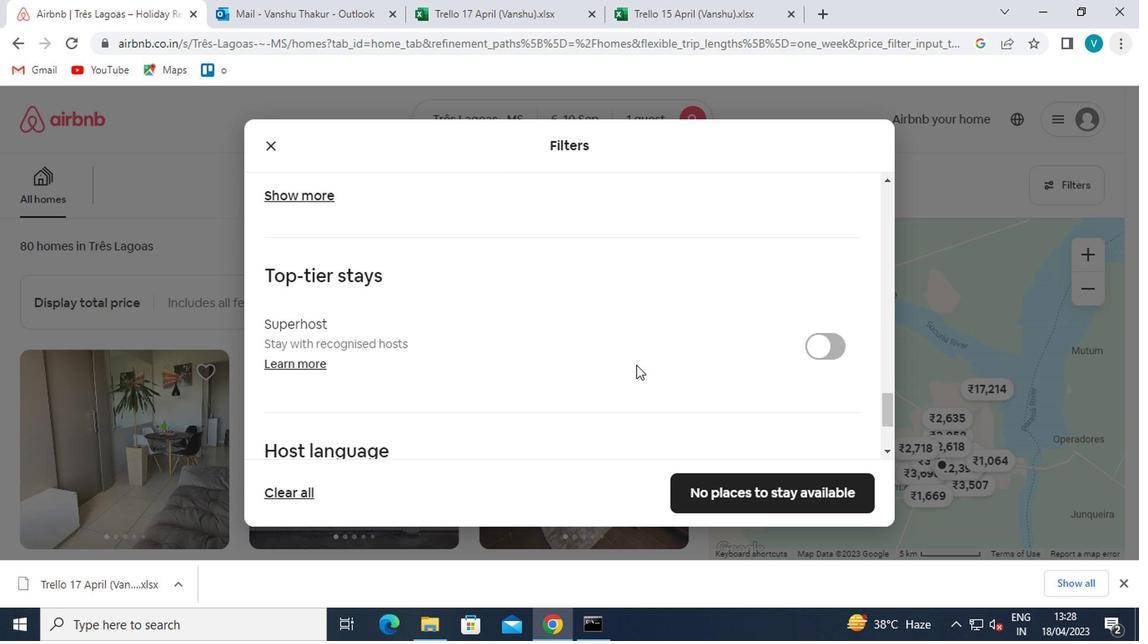 
Action: Mouse moved to (263, 380)
Screenshot: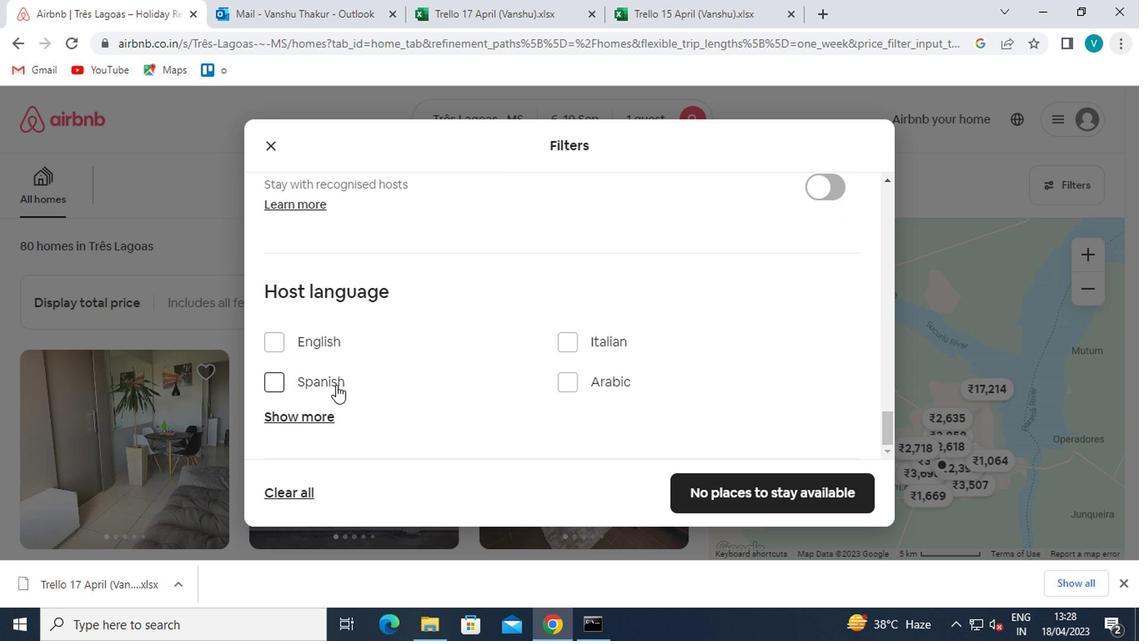 
Action: Mouse pressed left at (263, 380)
Screenshot: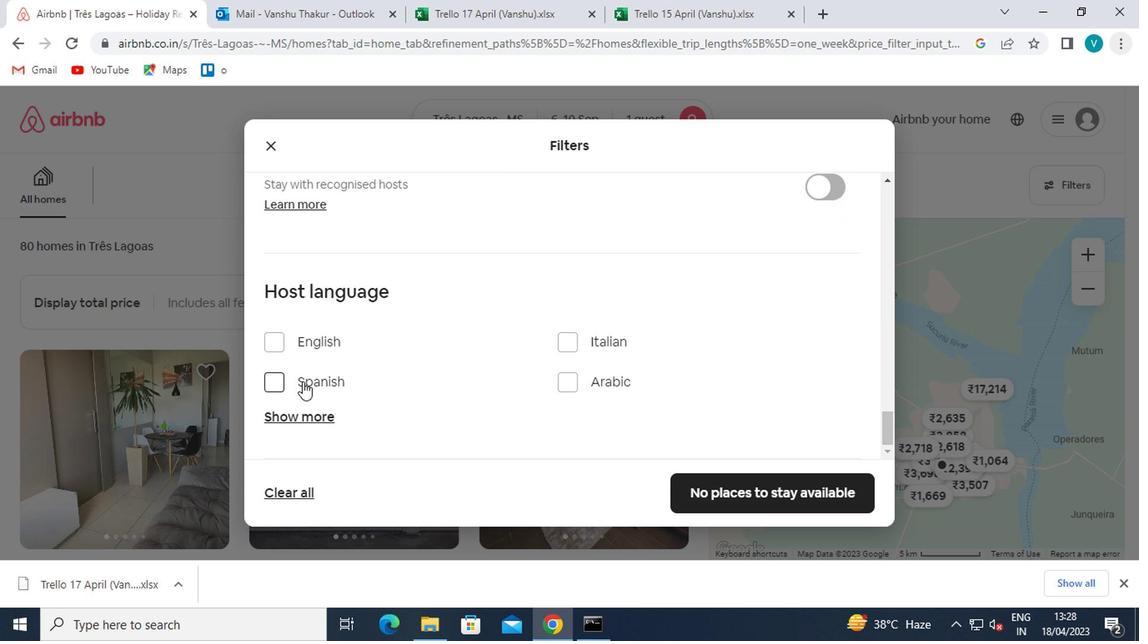 
Action: Mouse moved to (712, 492)
Screenshot: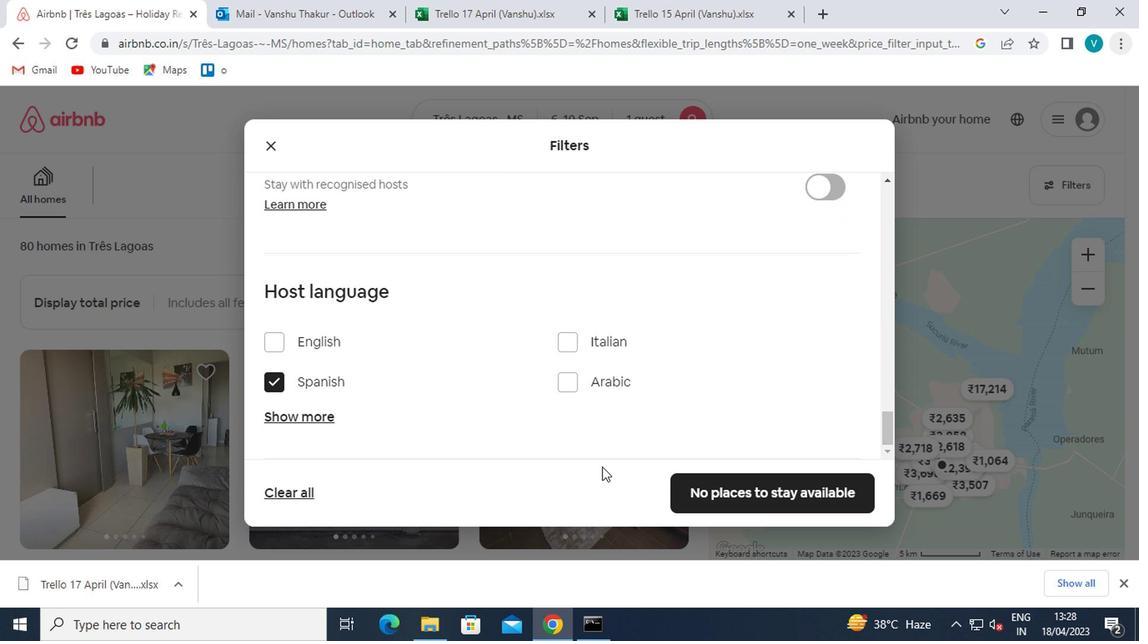 
Action: Mouse pressed left at (712, 492)
Screenshot: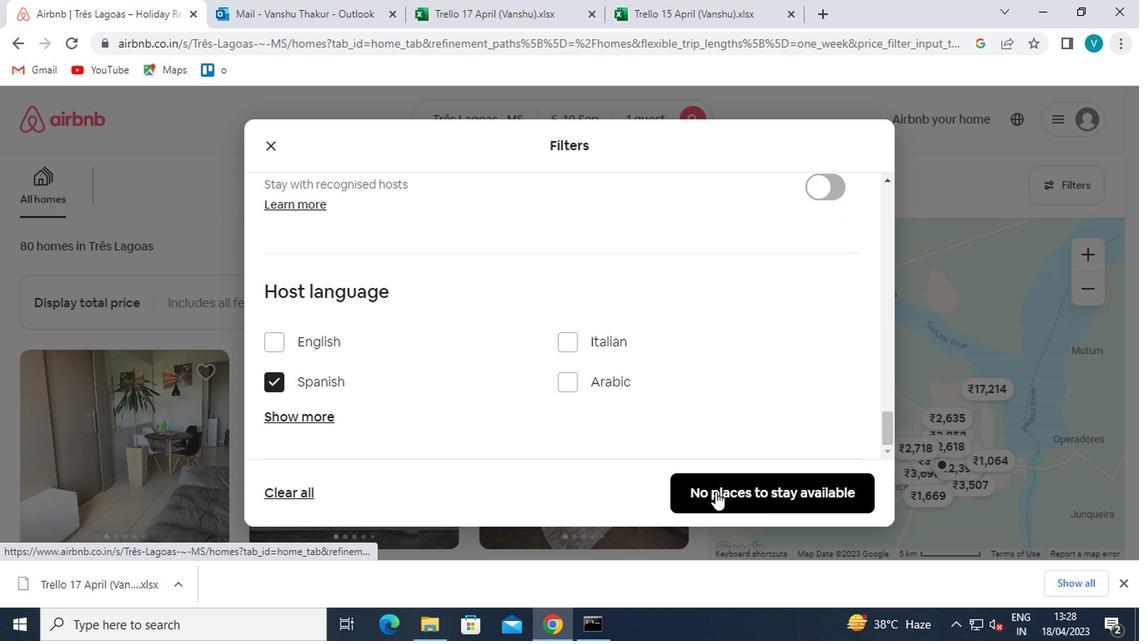 
Action: Mouse moved to (530, 375)
Screenshot: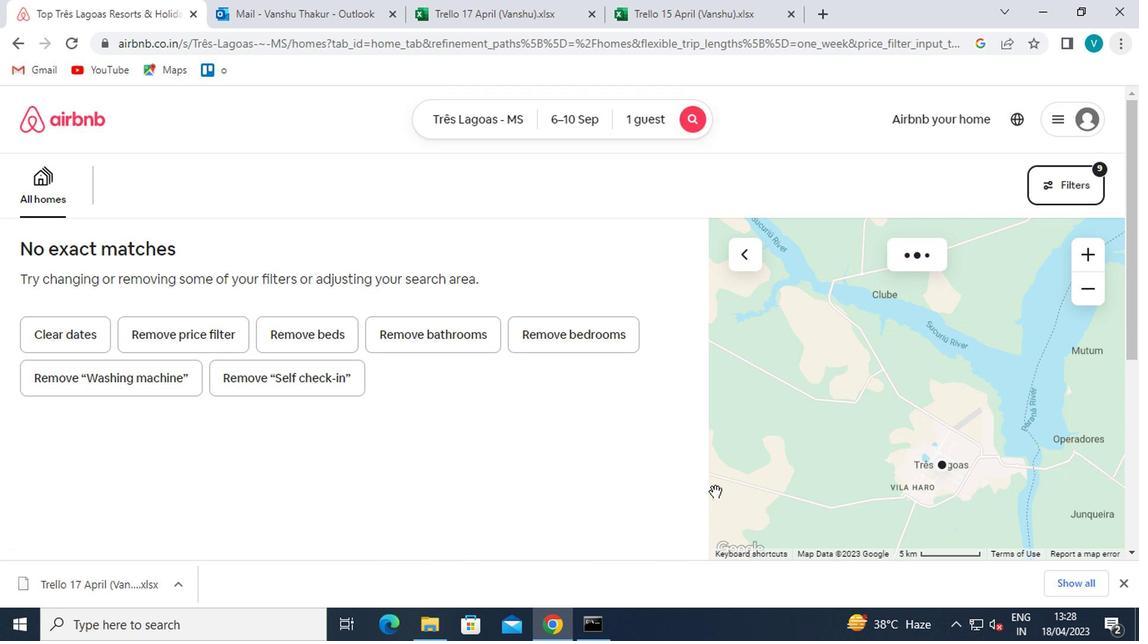 
